 Task: Search one way flight ticket for 1 adult, 5 children, 2 infants in seat and 1 infant on lap in first from Everett: Paine Field (snohomish County Airport) to Jackson: Jackson Hole Airport on 5-2-2023. Choice of flights is Singapure airlines. Number of bags: 2 carry on bags and 6 checked bags. Price is upto 72000. Outbound departure time preference is 23:15.
Action: Mouse moved to (287, 263)
Screenshot: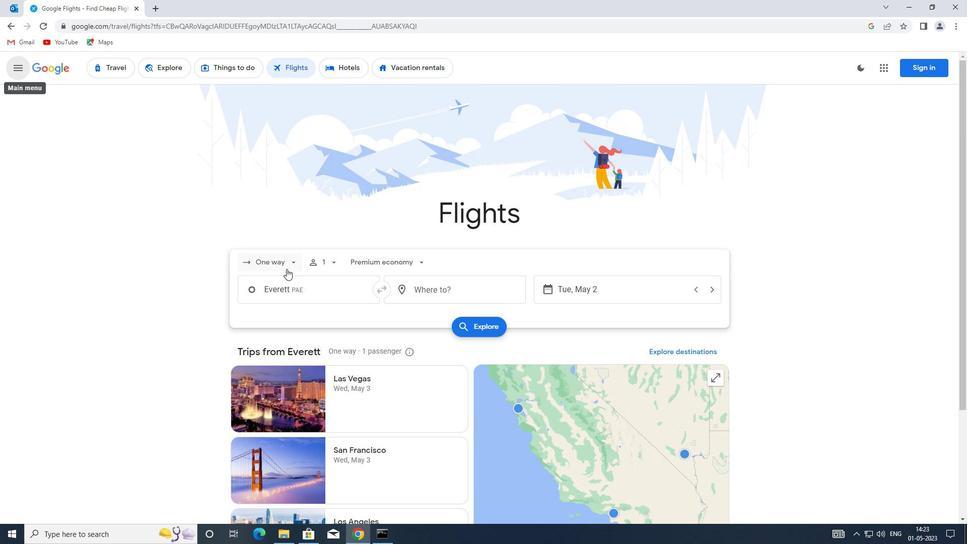 
Action: Mouse pressed left at (287, 263)
Screenshot: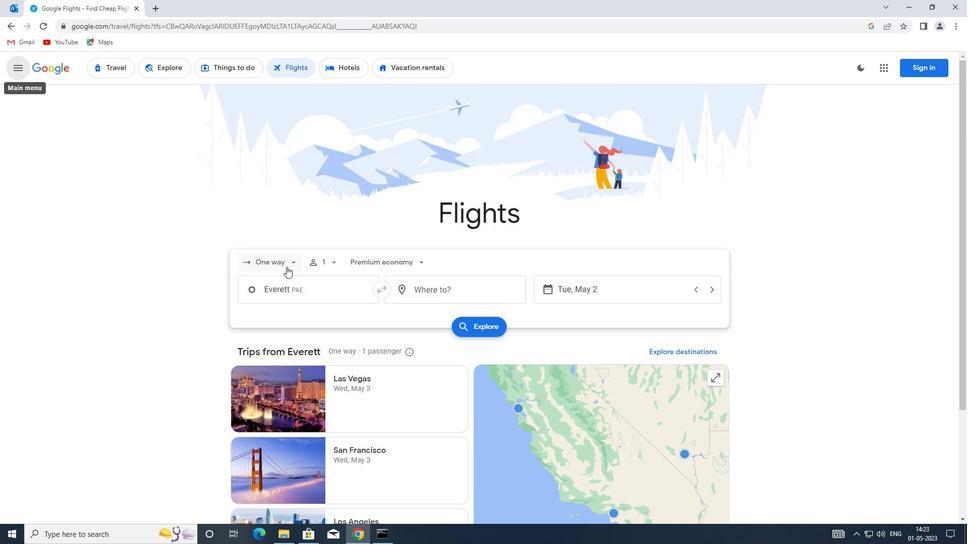 
Action: Mouse moved to (296, 308)
Screenshot: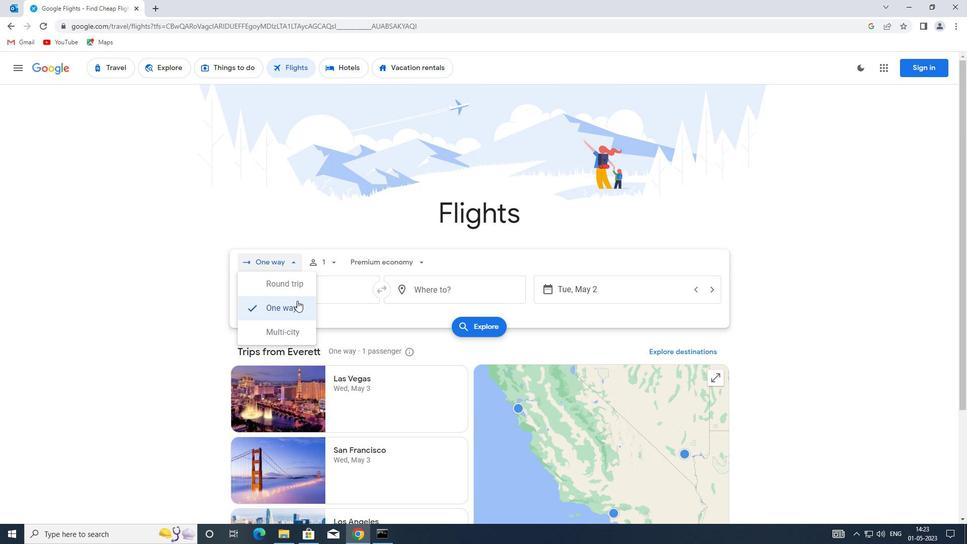
Action: Mouse pressed left at (296, 308)
Screenshot: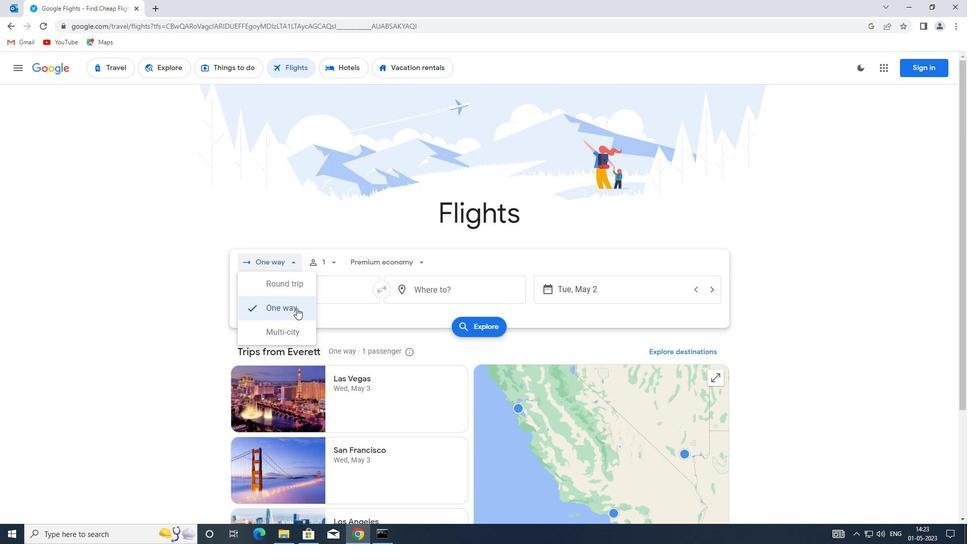 
Action: Mouse moved to (335, 263)
Screenshot: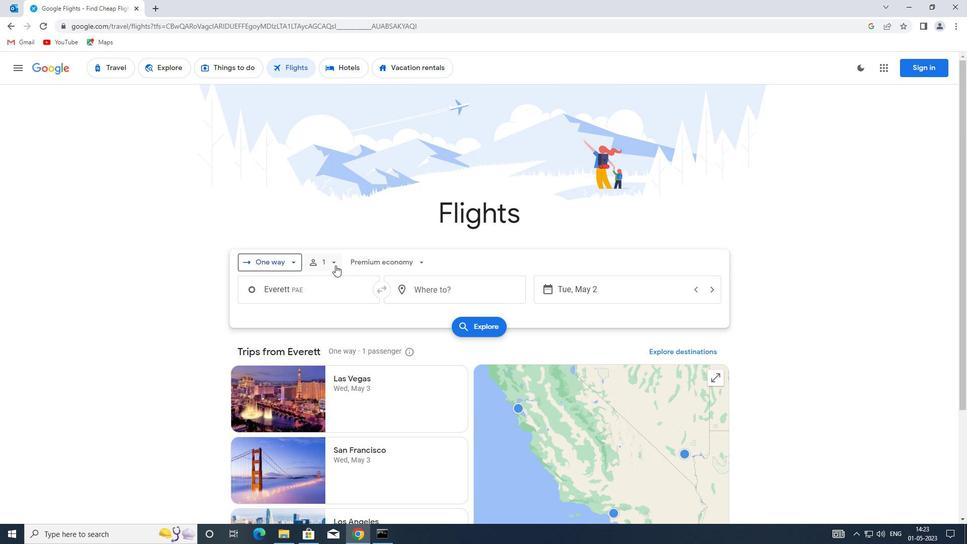 
Action: Mouse pressed left at (335, 263)
Screenshot: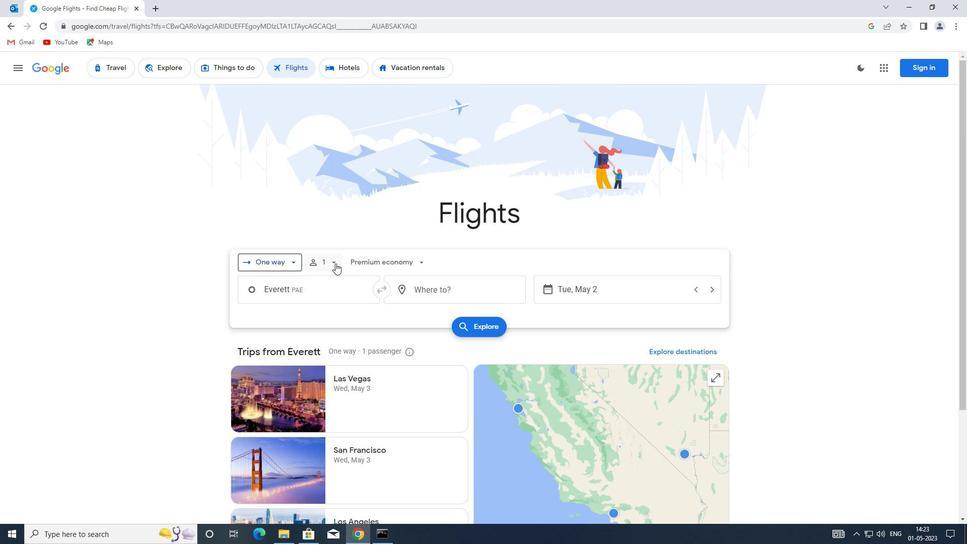 
Action: Mouse moved to (413, 314)
Screenshot: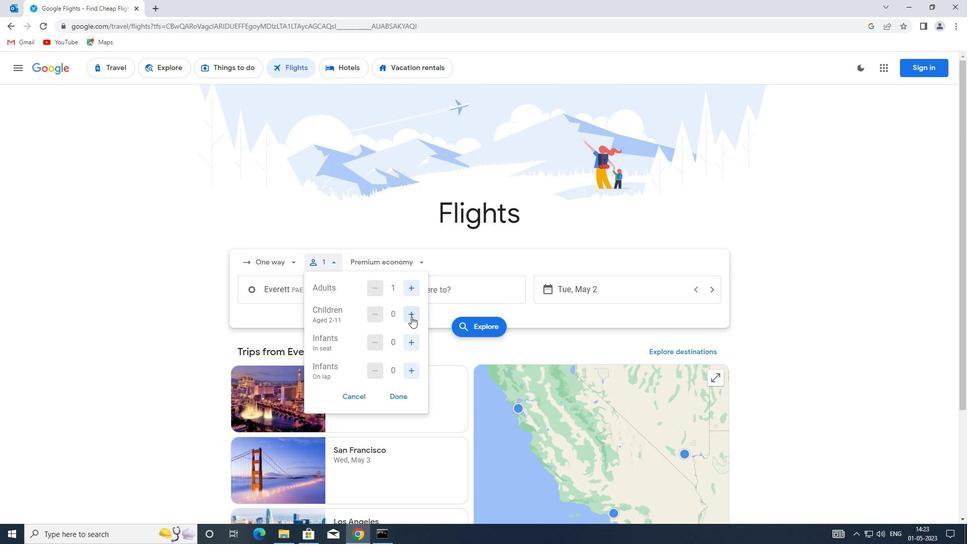 
Action: Mouse pressed left at (413, 314)
Screenshot: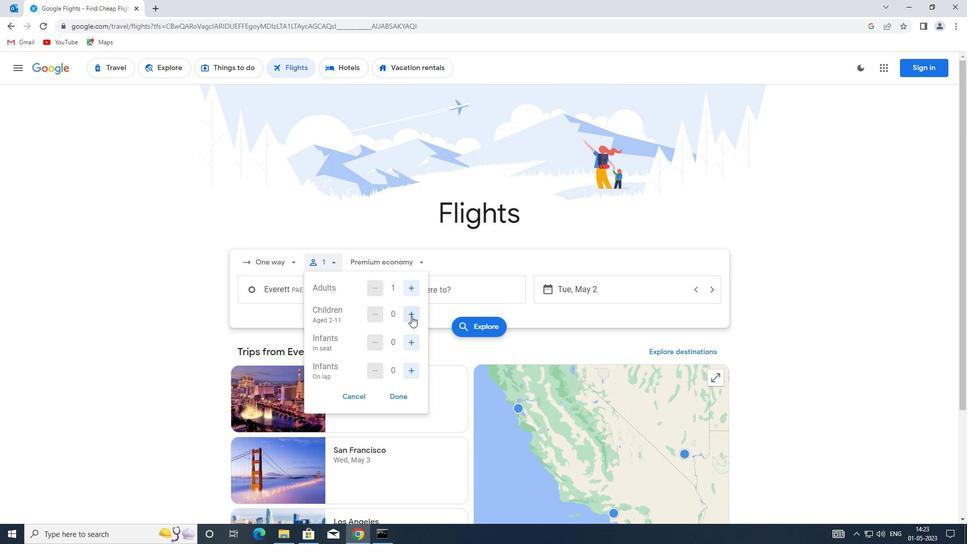 
Action: Mouse pressed left at (413, 314)
Screenshot: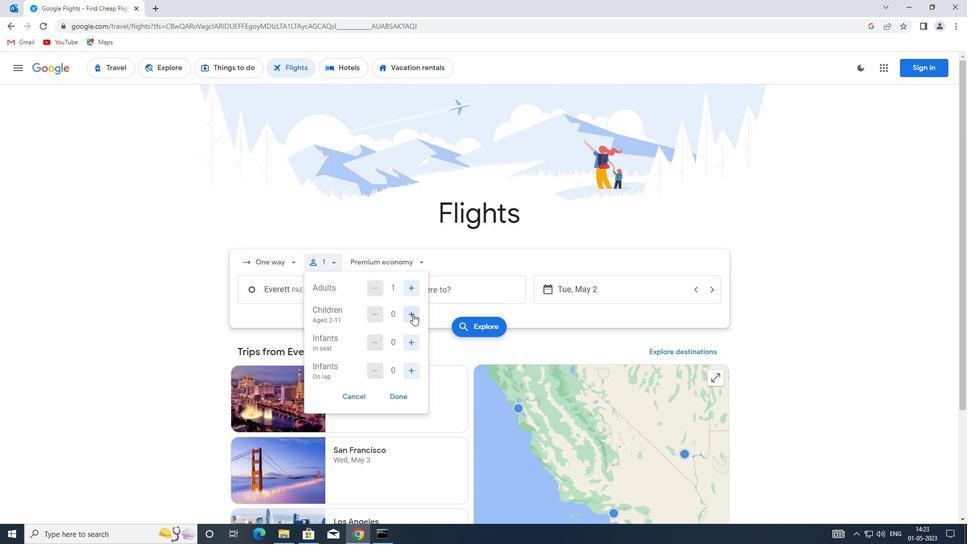 
Action: Mouse pressed left at (413, 314)
Screenshot: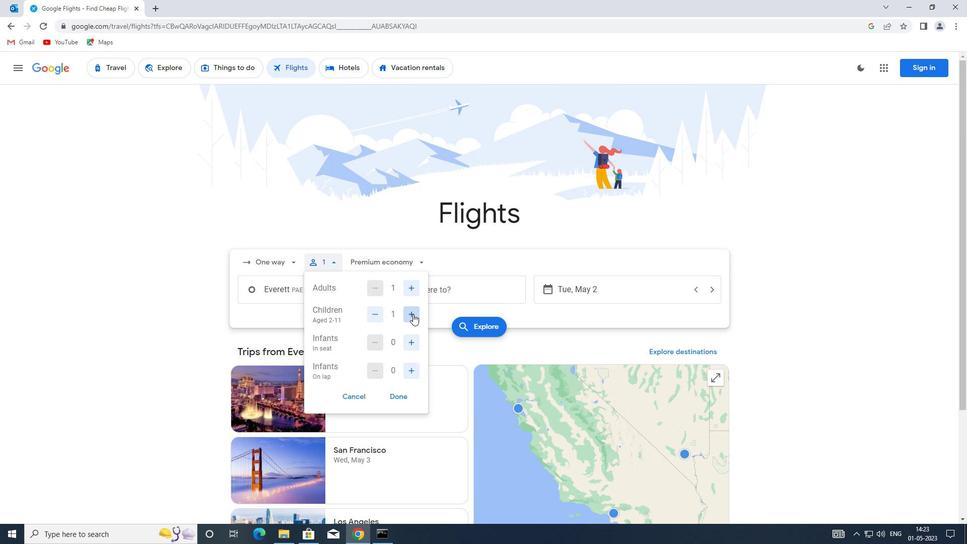 
Action: Mouse pressed left at (413, 314)
Screenshot: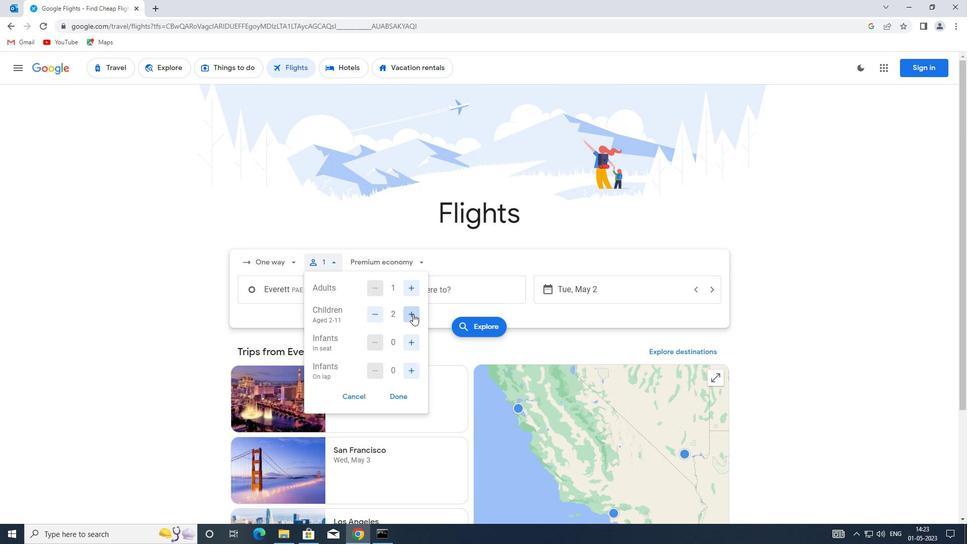 
Action: Mouse pressed left at (413, 314)
Screenshot: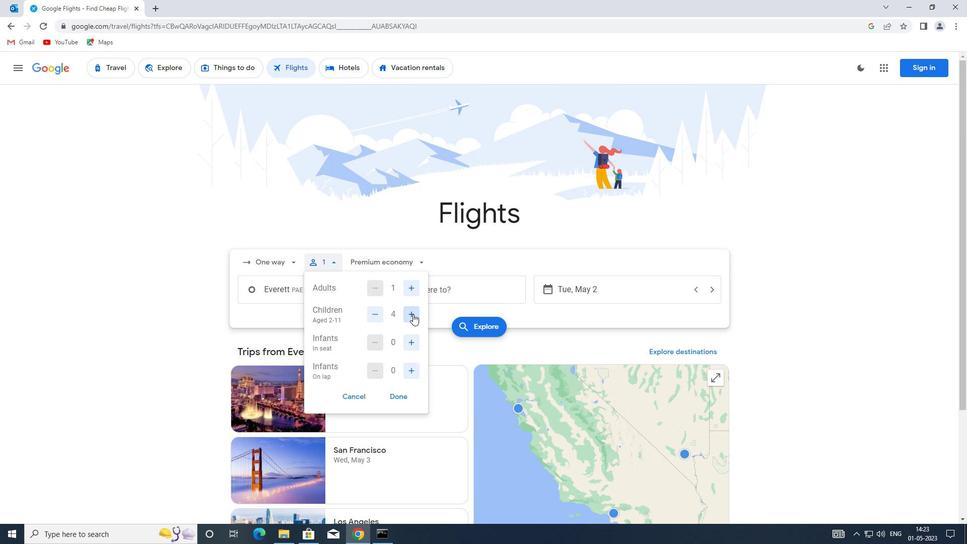 
Action: Mouse moved to (408, 341)
Screenshot: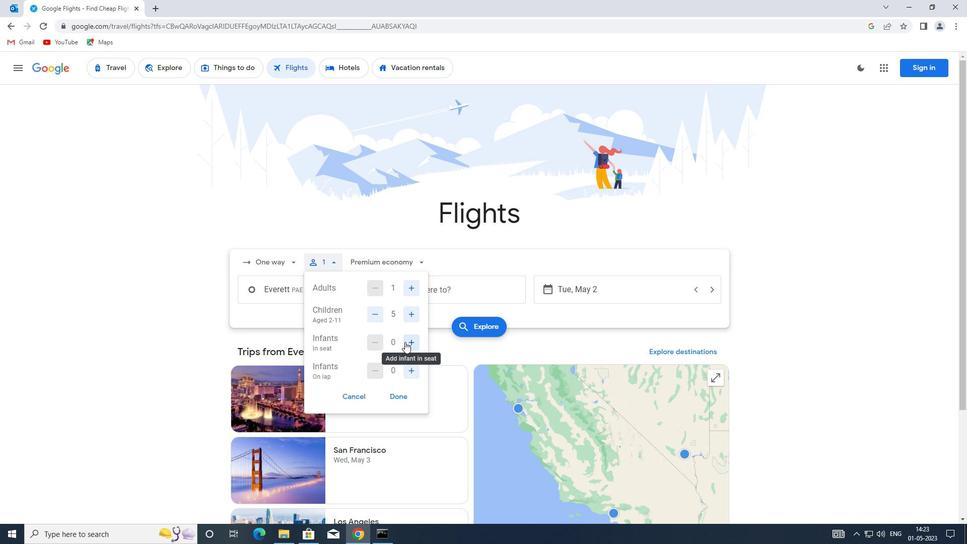 
Action: Mouse pressed left at (408, 341)
Screenshot: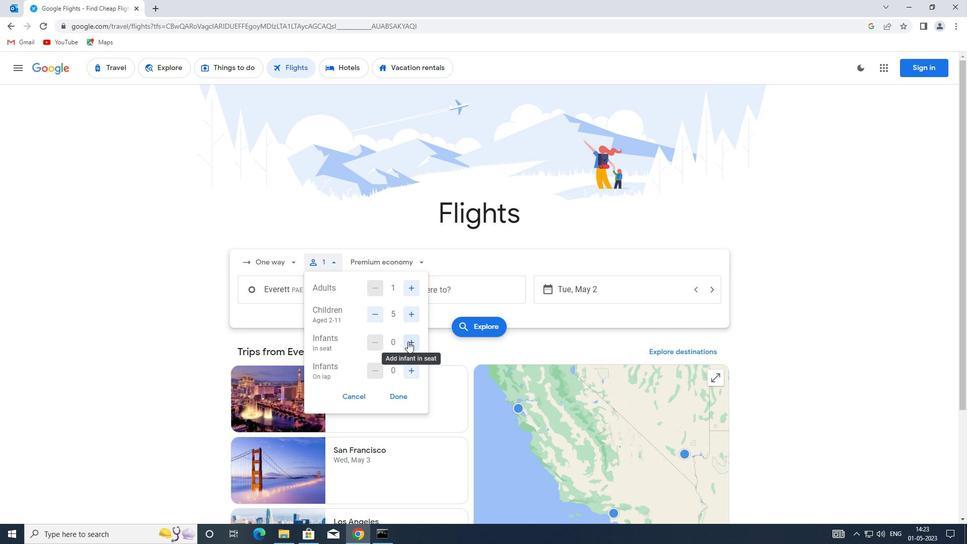 
Action: Mouse pressed left at (408, 341)
Screenshot: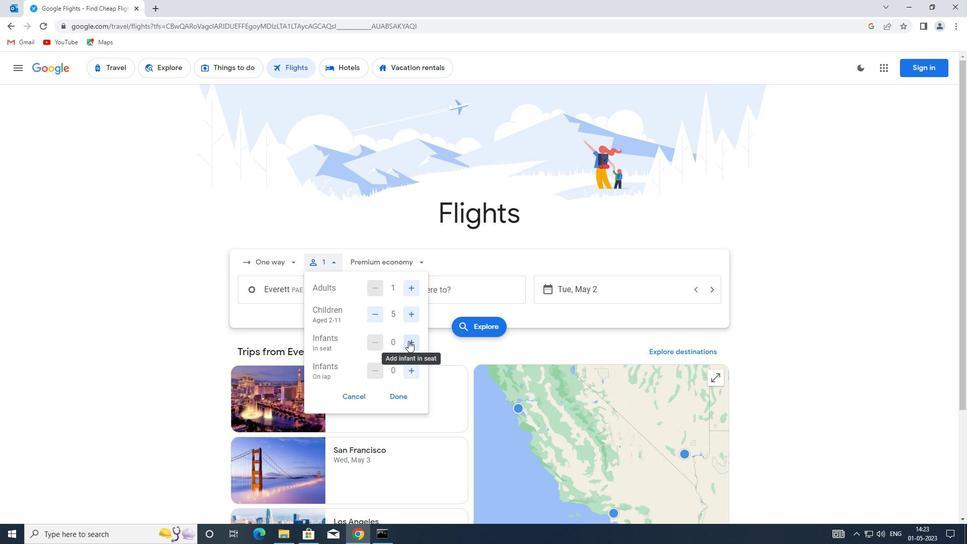 
Action: Mouse moved to (410, 371)
Screenshot: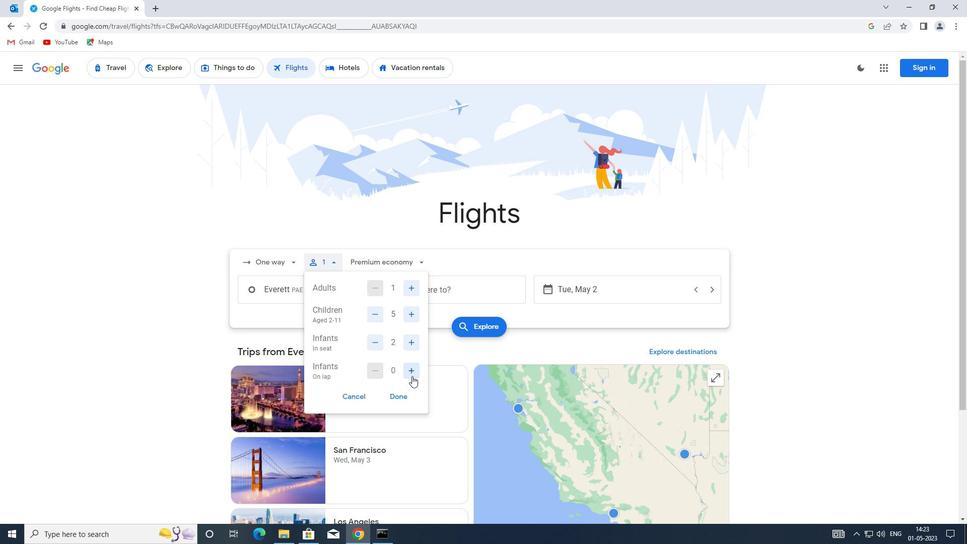 
Action: Mouse pressed left at (410, 371)
Screenshot: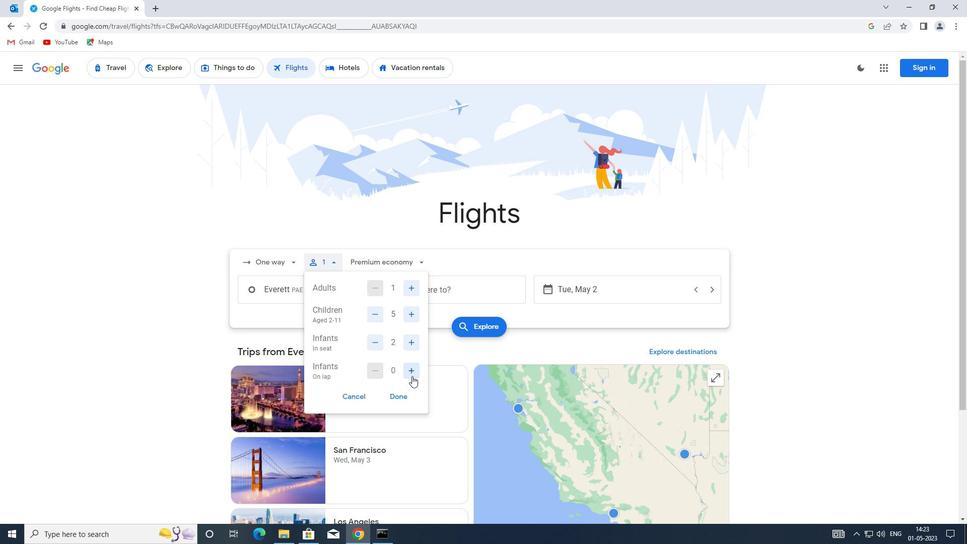 
Action: Mouse moved to (375, 344)
Screenshot: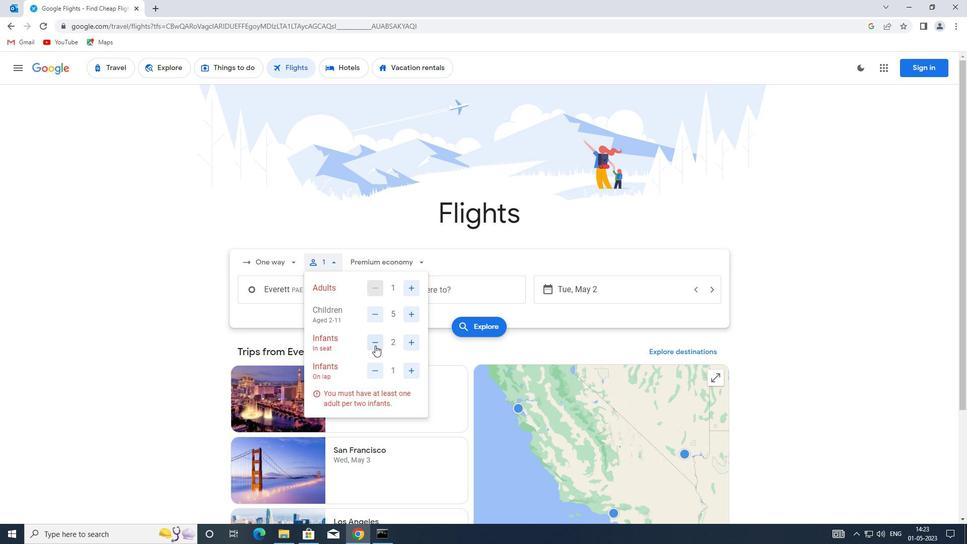 
Action: Mouse pressed left at (375, 344)
Screenshot: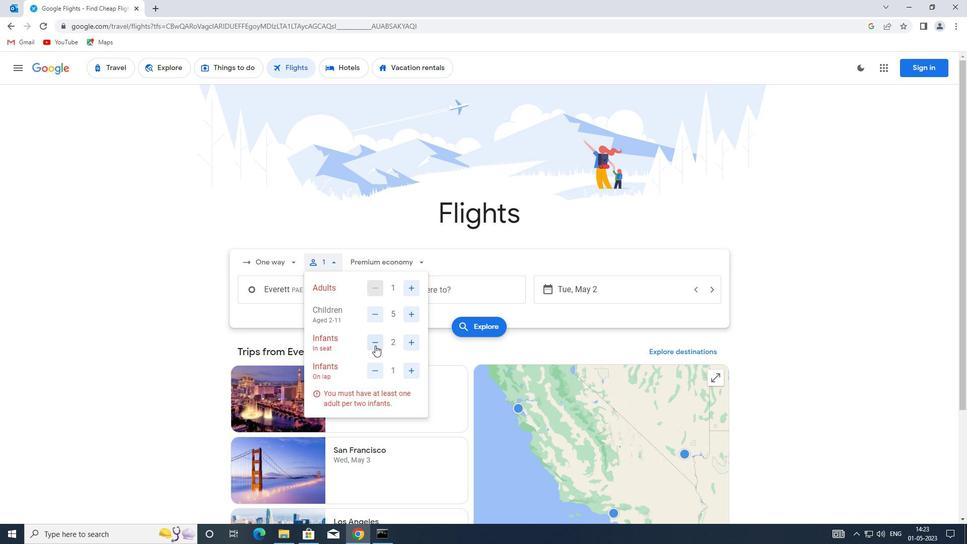 
Action: Mouse moved to (403, 396)
Screenshot: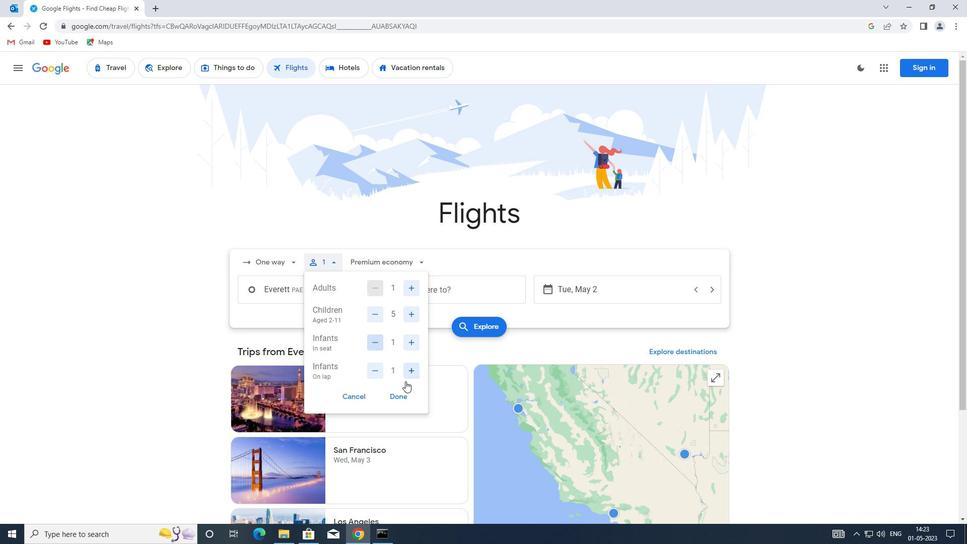 
Action: Mouse pressed left at (403, 396)
Screenshot: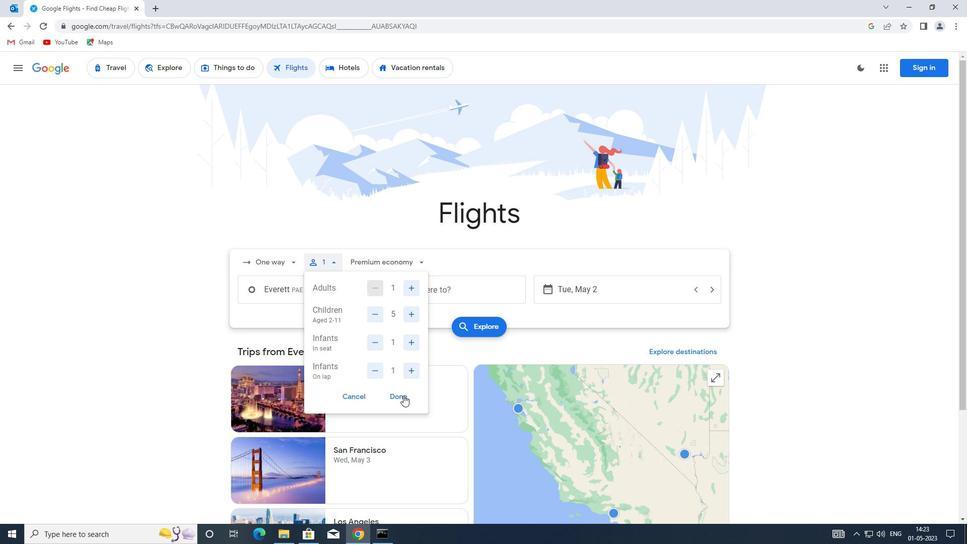 
Action: Mouse moved to (409, 261)
Screenshot: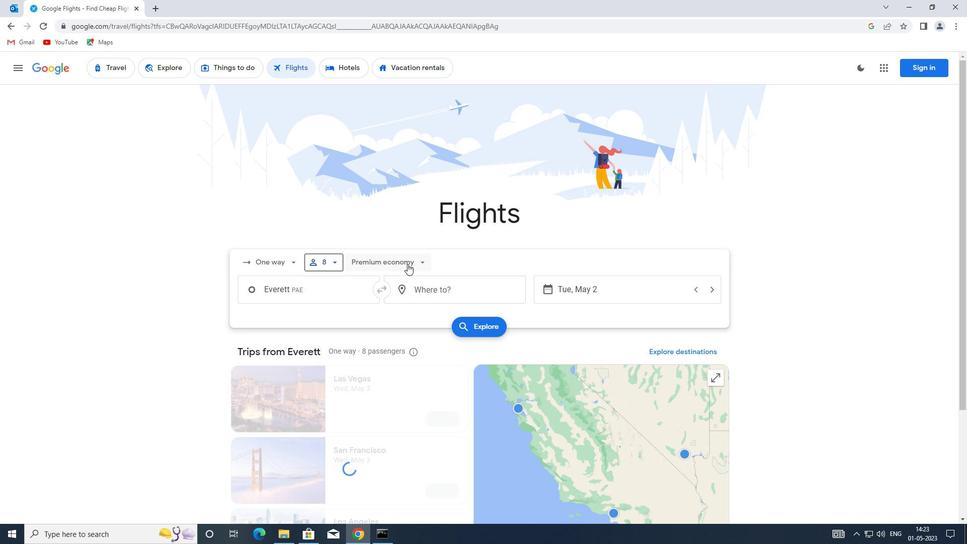 
Action: Mouse pressed left at (409, 261)
Screenshot: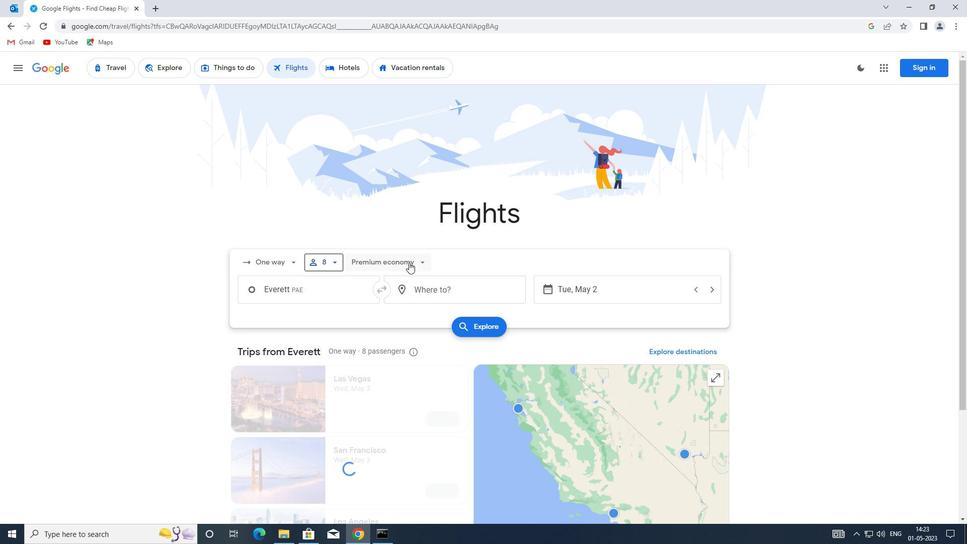 
Action: Mouse moved to (407, 354)
Screenshot: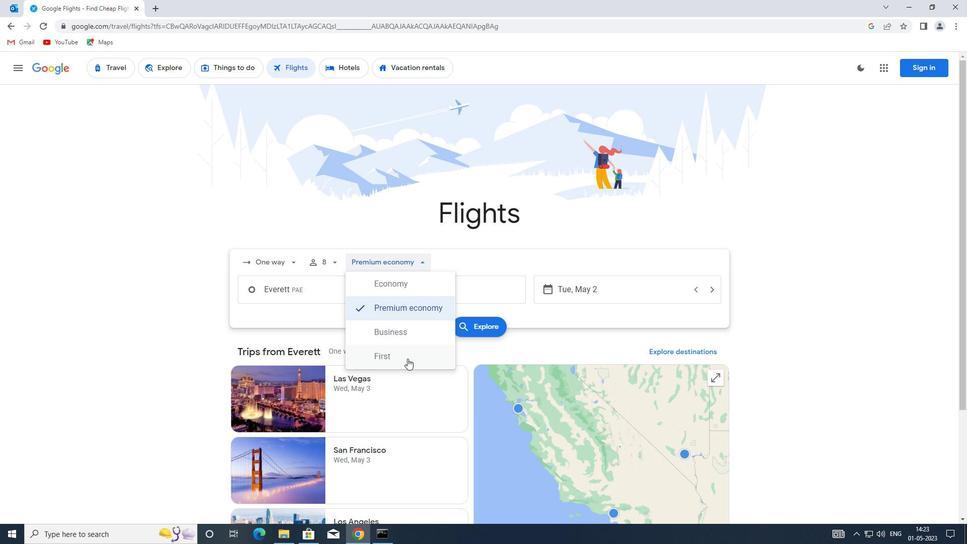 
Action: Mouse pressed left at (407, 354)
Screenshot: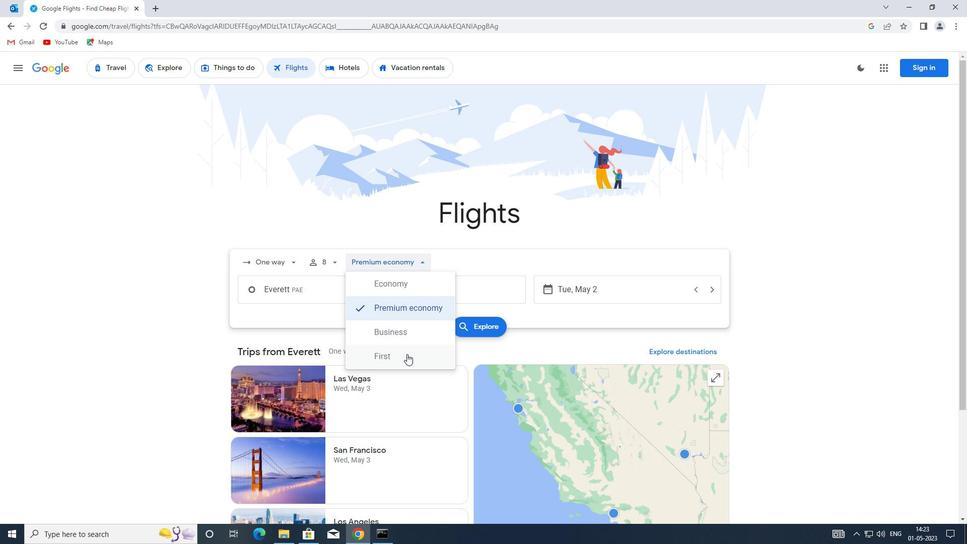 
Action: Mouse moved to (336, 295)
Screenshot: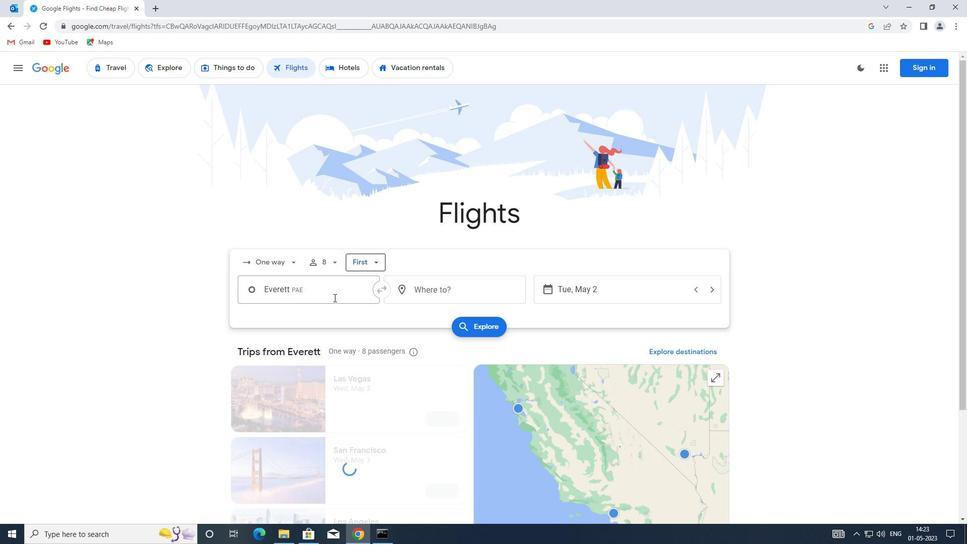 
Action: Mouse pressed left at (336, 295)
Screenshot: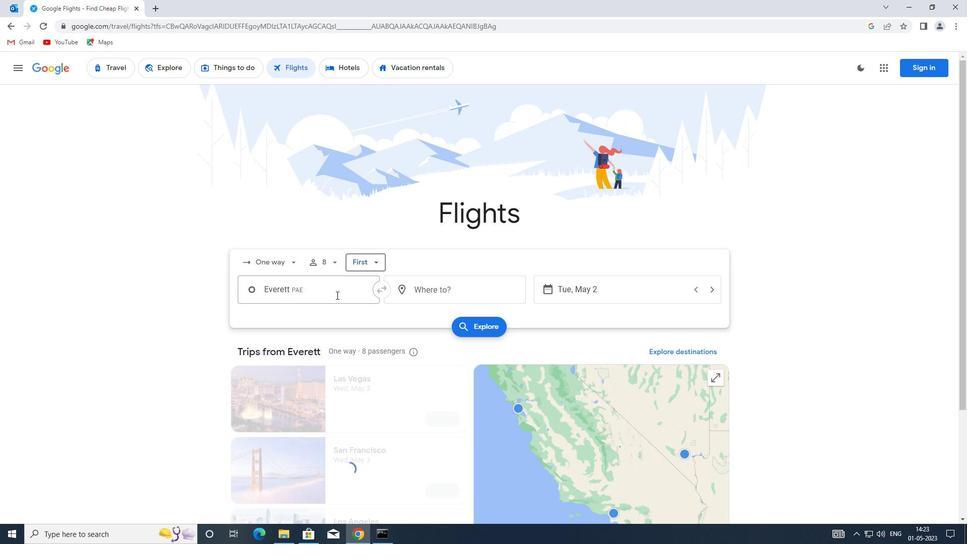 
Action: Key pressed <Key.enter>
Screenshot: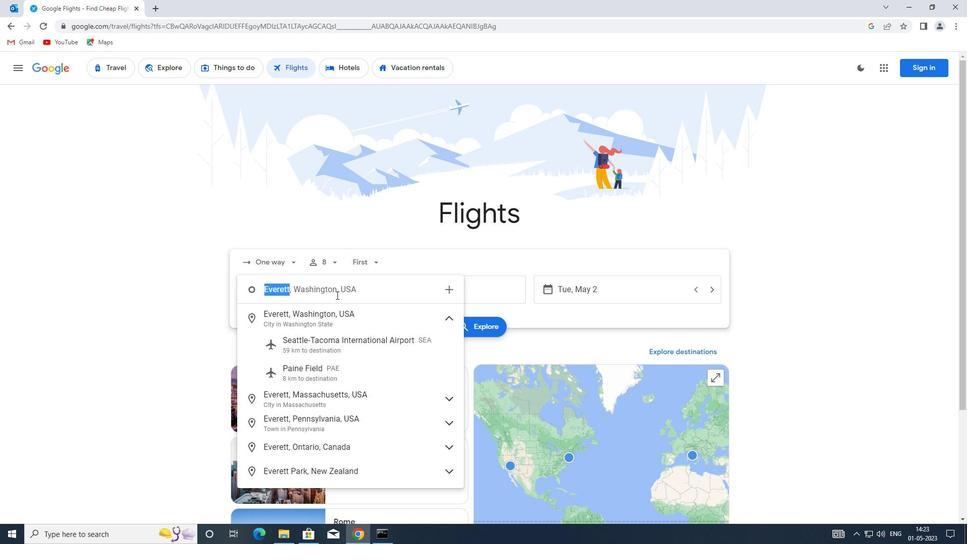 
Action: Mouse moved to (424, 288)
Screenshot: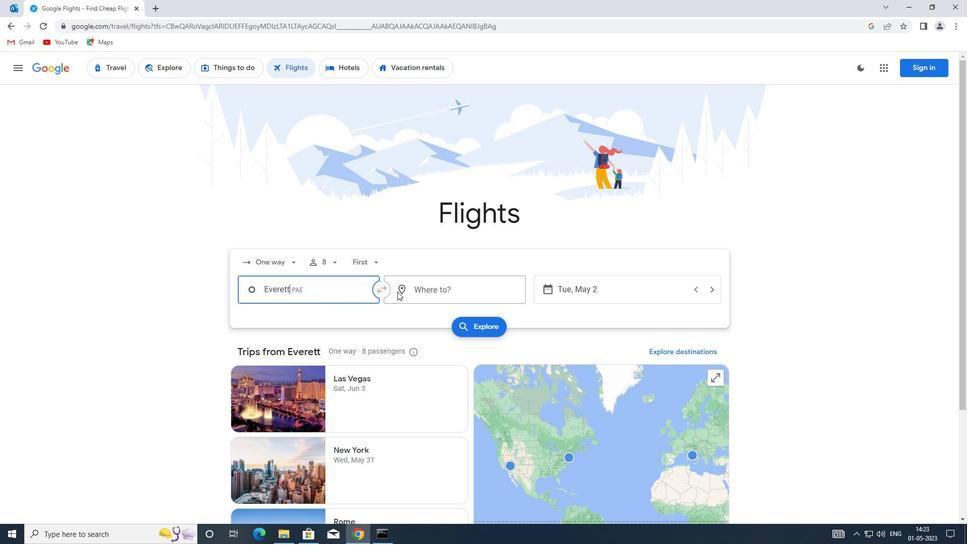 
Action: Mouse pressed left at (424, 288)
Screenshot: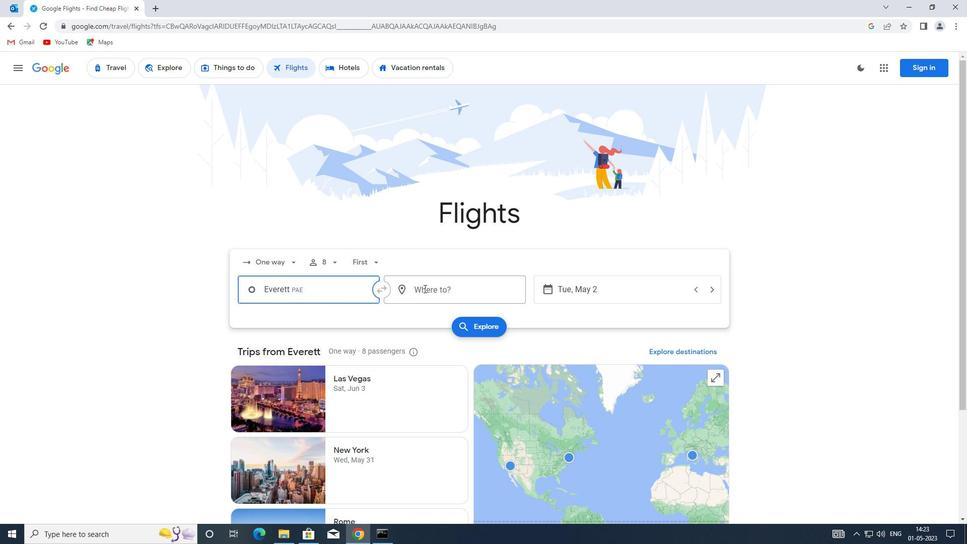
Action: Mouse moved to (424, 288)
Screenshot: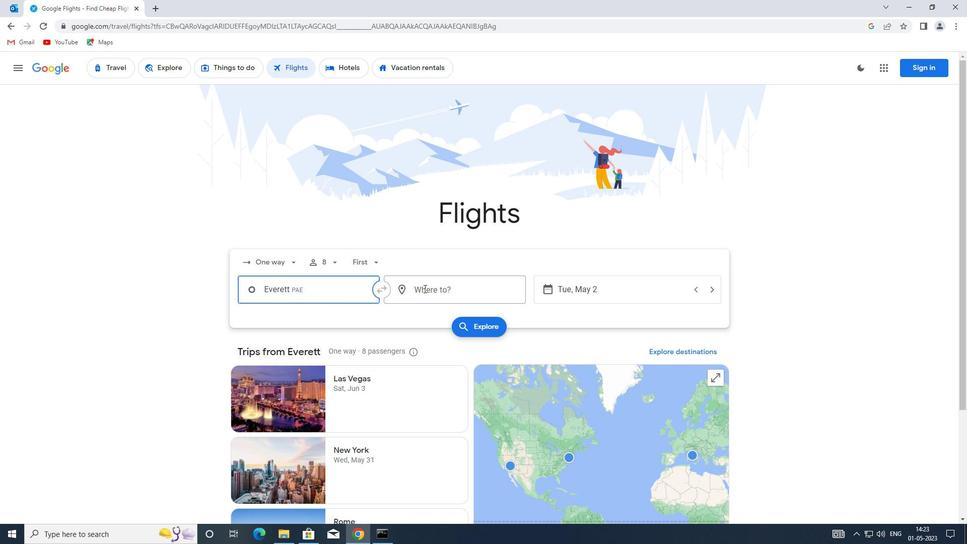 
Action: Key pressed j
Screenshot: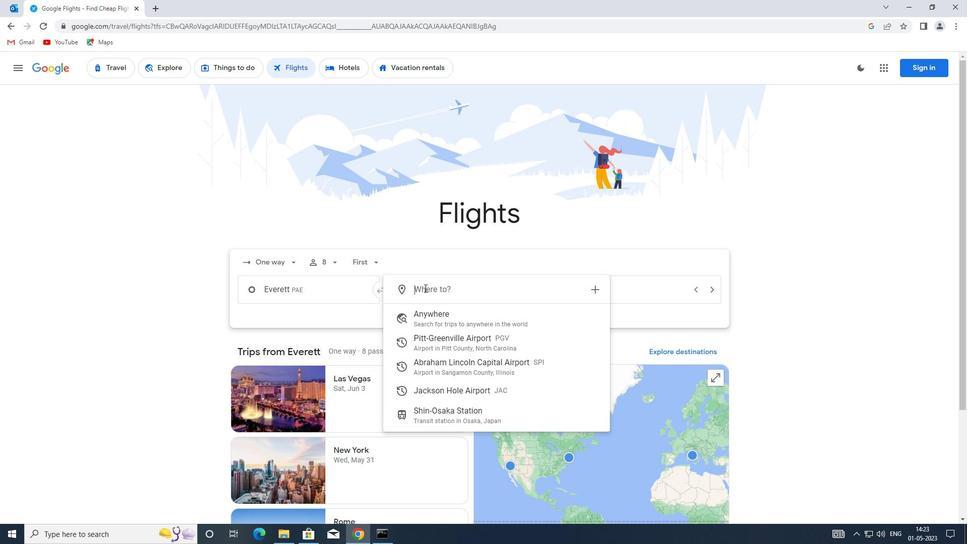 
Action: Mouse moved to (424, 289)
Screenshot: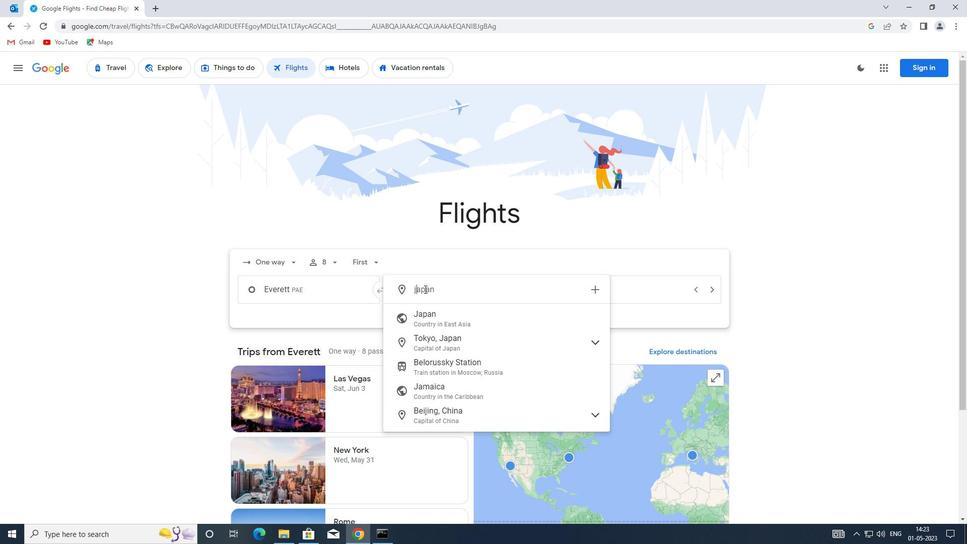 
Action: Key pressed ac<Key.enter>
Screenshot: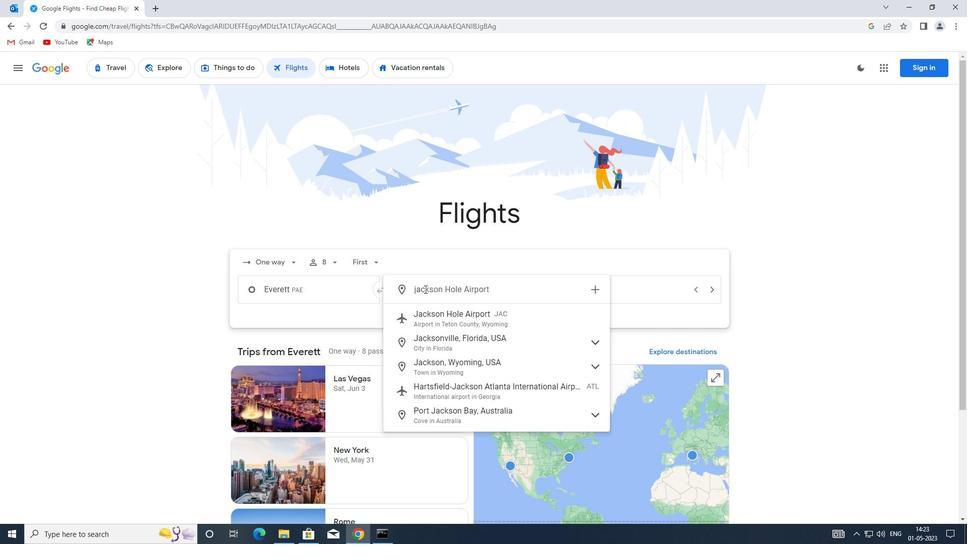 
Action: Mouse moved to (587, 296)
Screenshot: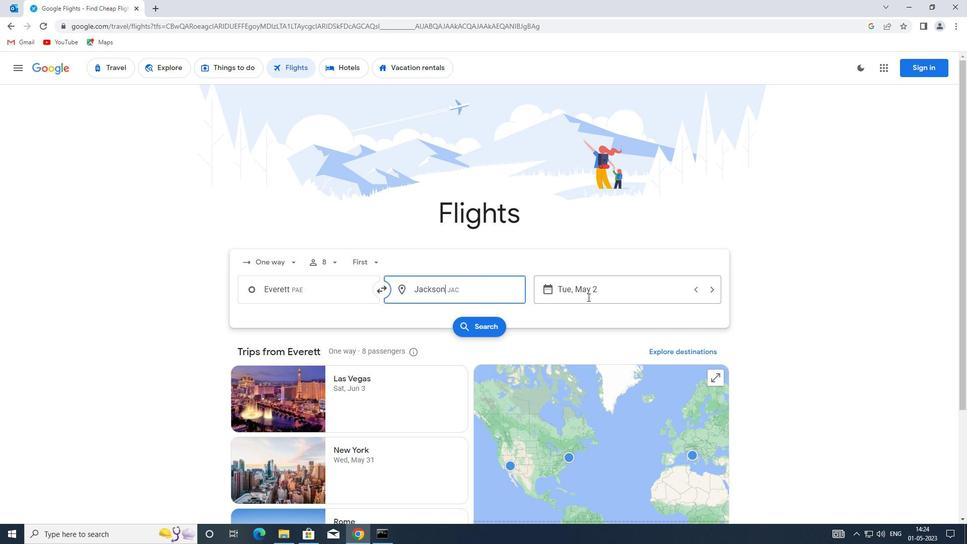 
Action: Mouse pressed left at (587, 296)
Screenshot: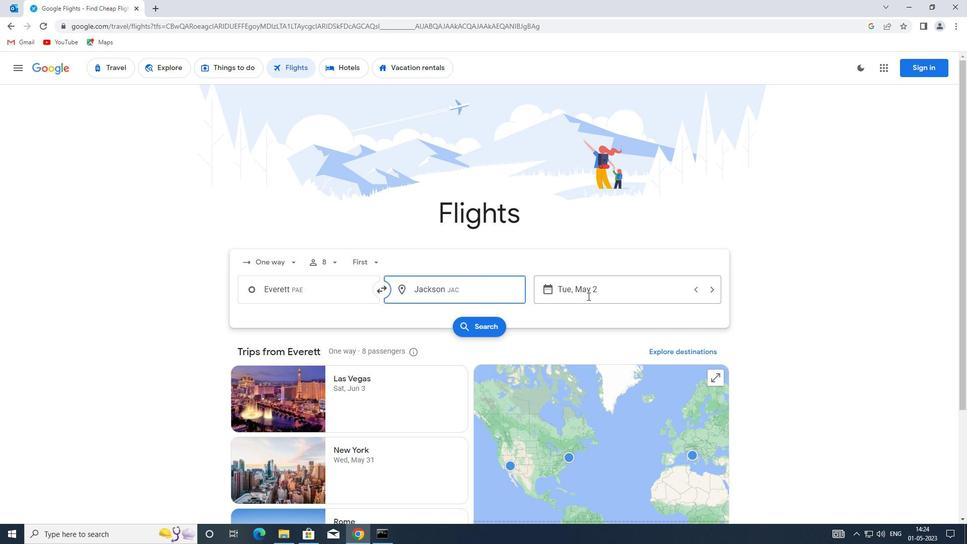 
Action: Mouse moved to (407, 346)
Screenshot: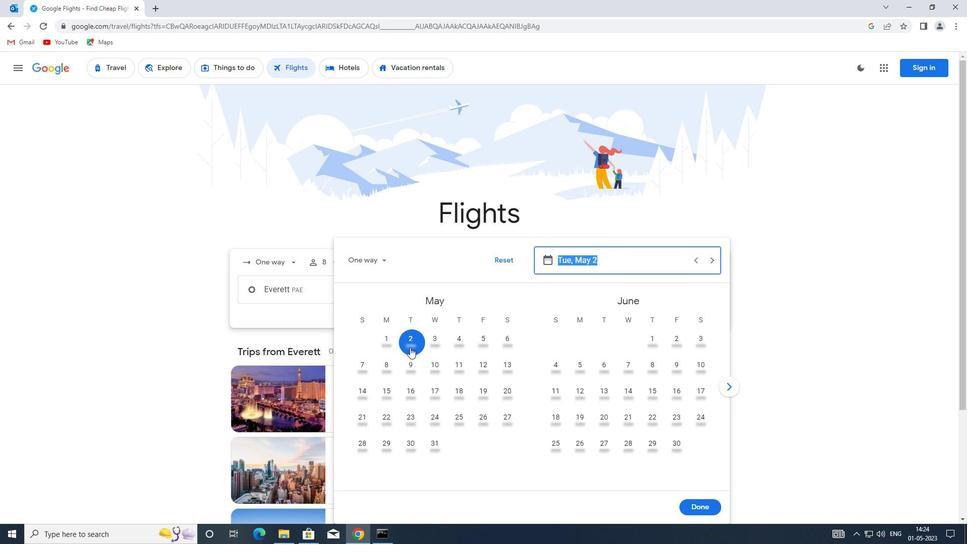 
Action: Mouse pressed left at (407, 346)
Screenshot: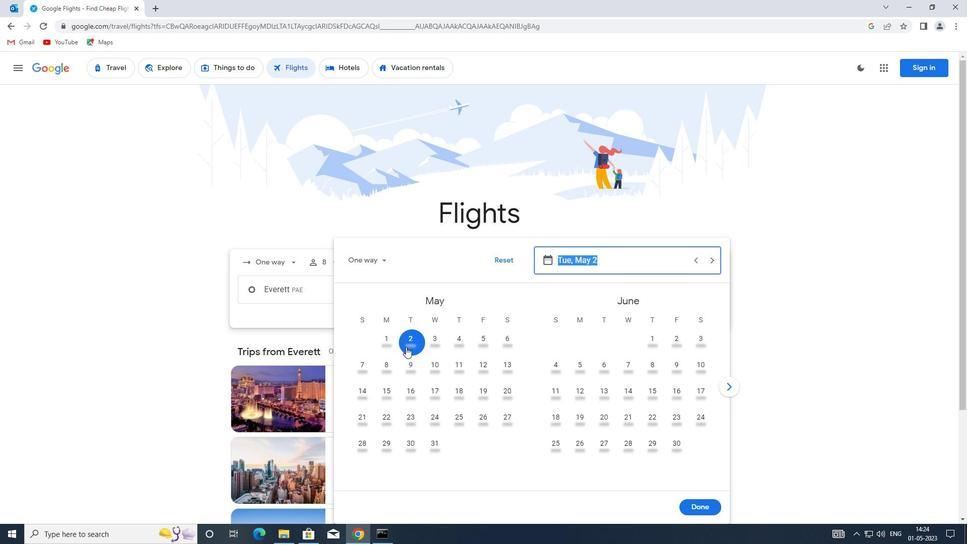 
Action: Mouse moved to (690, 506)
Screenshot: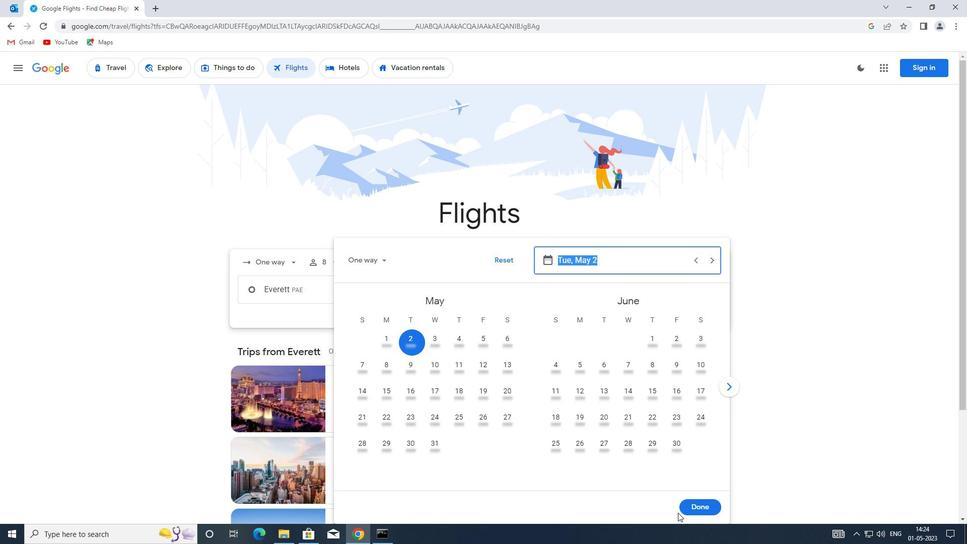 
Action: Mouse pressed left at (690, 506)
Screenshot: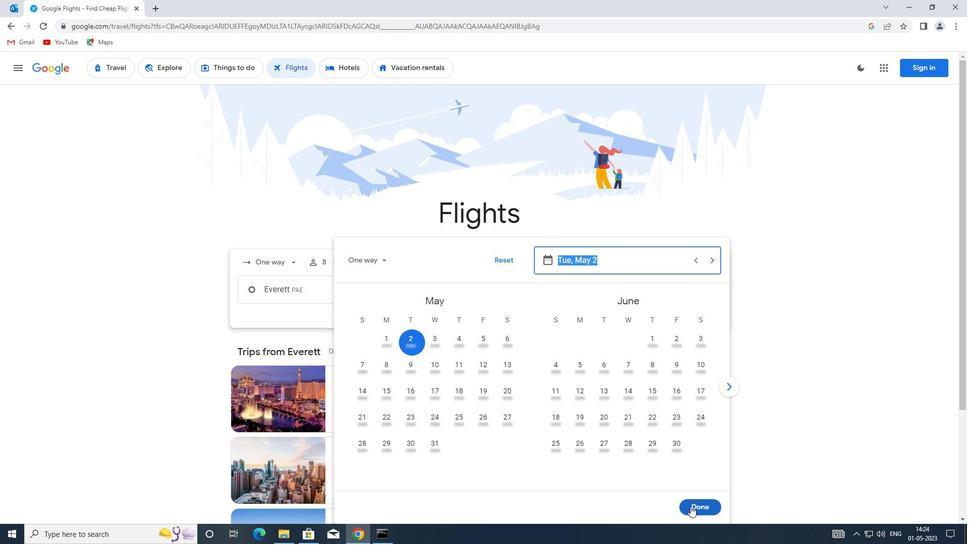 
Action: Mouse moved to (466, 330)
Screenshot: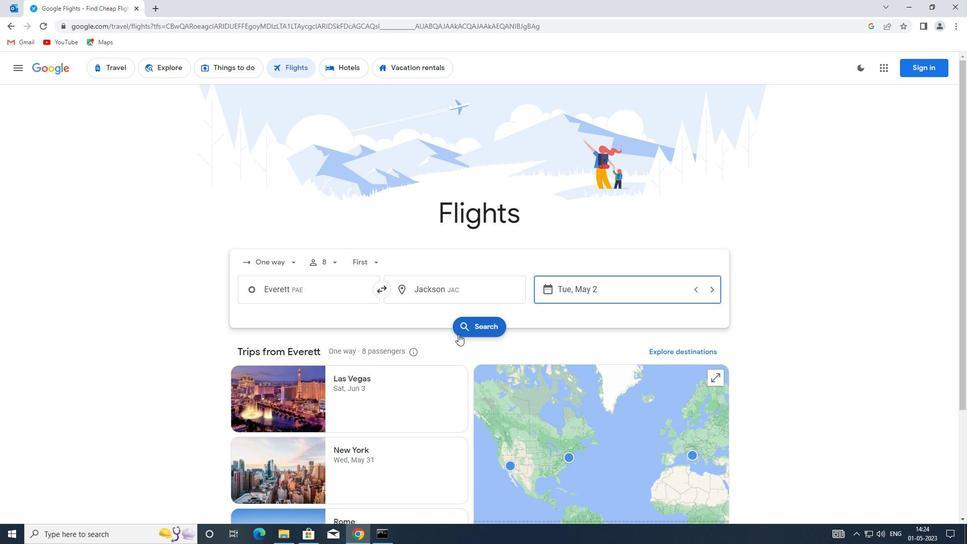 
Action: Mouse pressed left at (466, 330)
Screenshot: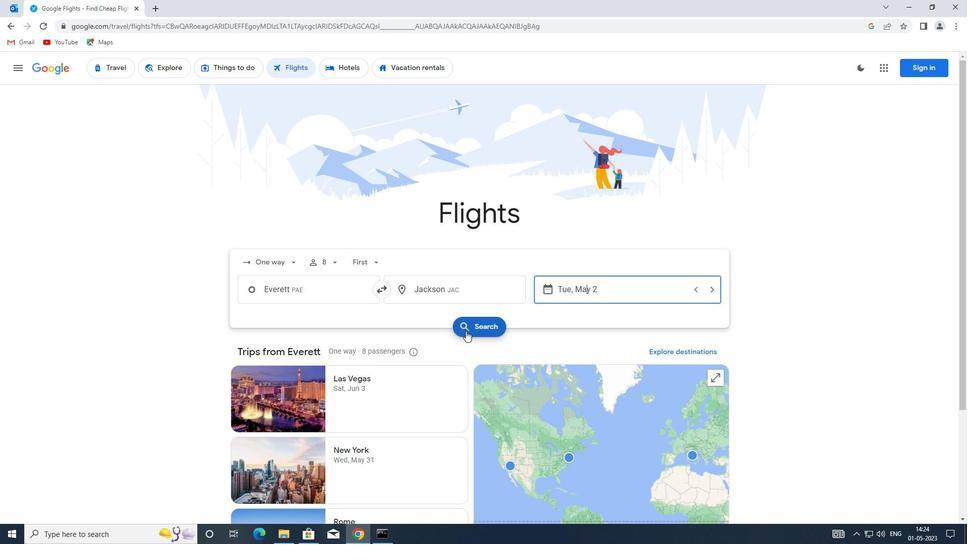 
Action: Mouse moved to (257, 158)
Screenshot: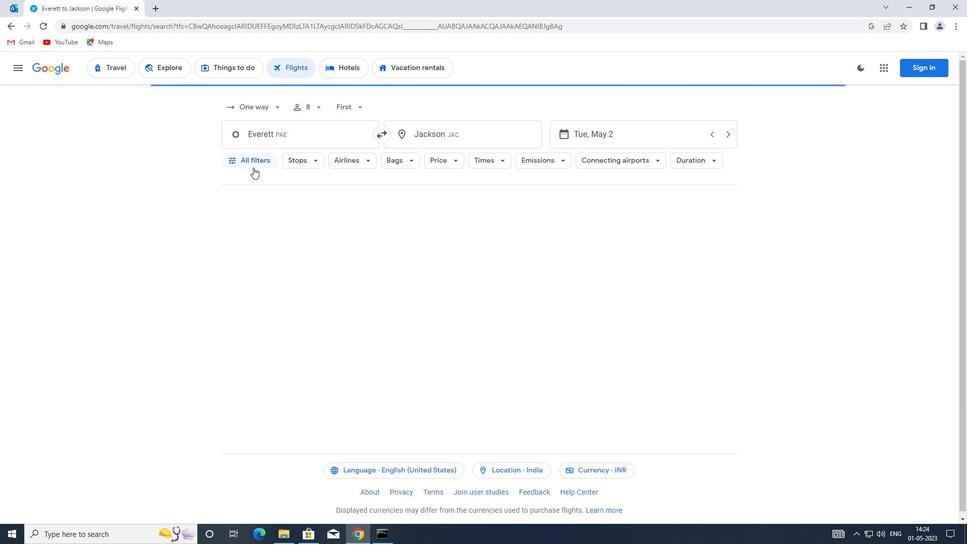 
Action: Mouse pressed left at (257, 158)
Screenshot: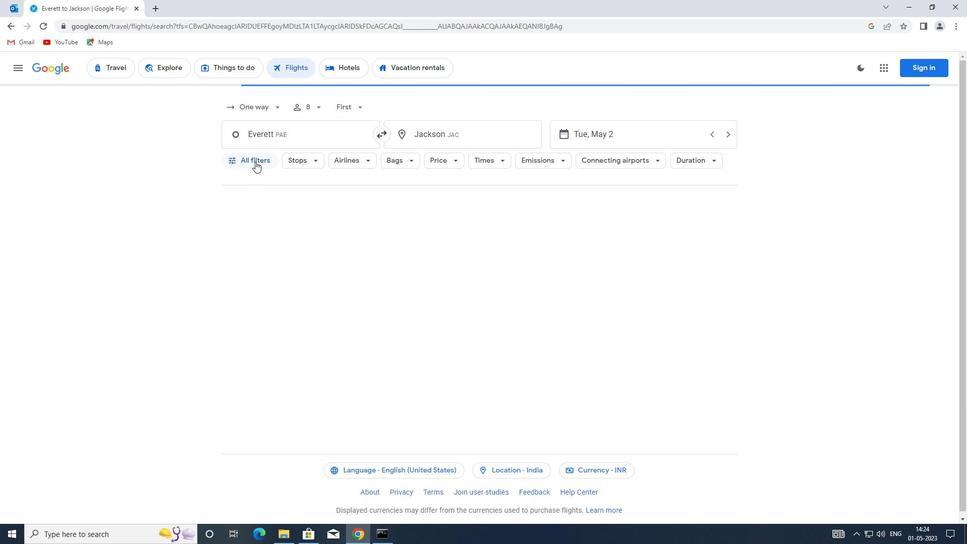 
Action: Mouse moved to (295, 272)
Screenshot: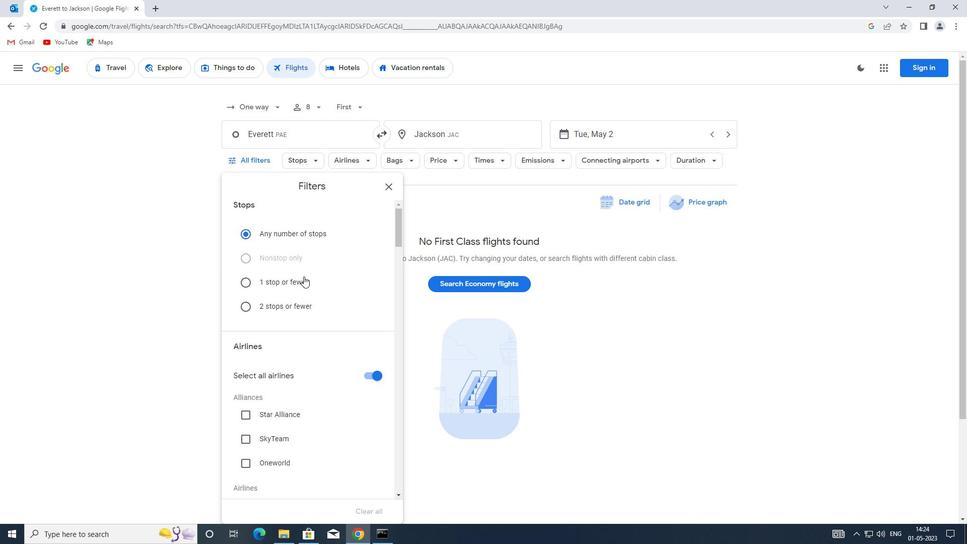 
Action: Mouse scrolled (295, 271) with delta (0, 0)
Screenshot: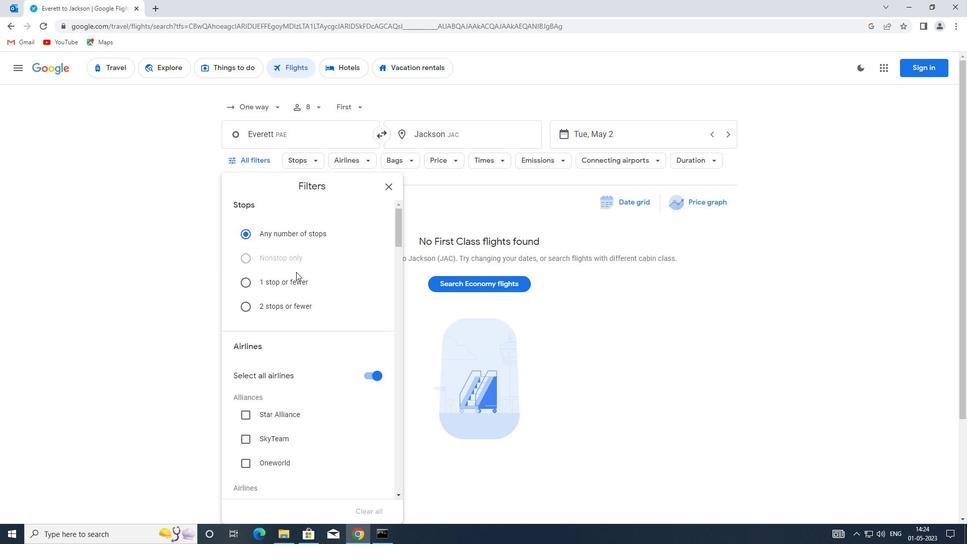 
Action: Mouse scrolled (295, 271) with delta (0, 0)
Screenshot: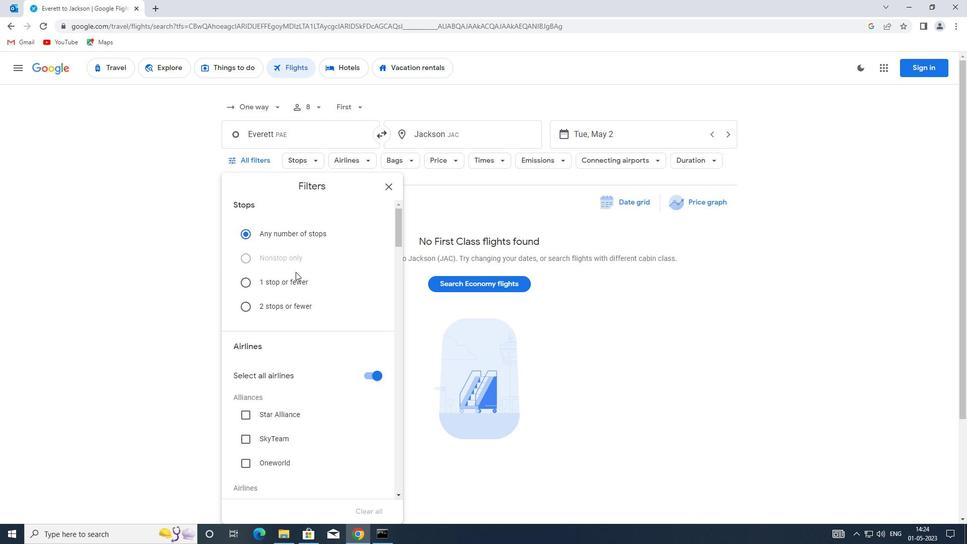 
Action: Mouse moved to (368, 274)
Screenshot: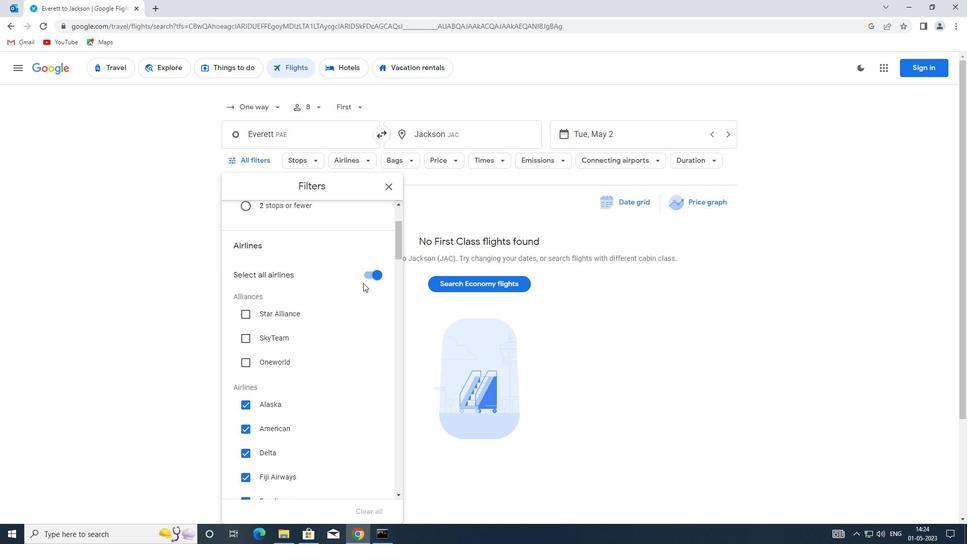 
Action: Mouse pressed left at (368, 274)
Screenshot: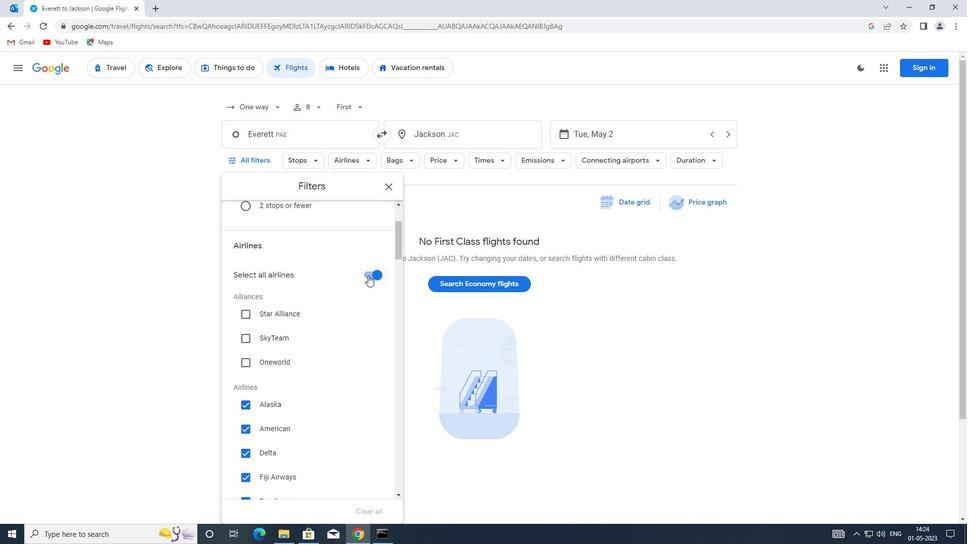 
Action: Mouse moved to (297, 312)
Screenshot: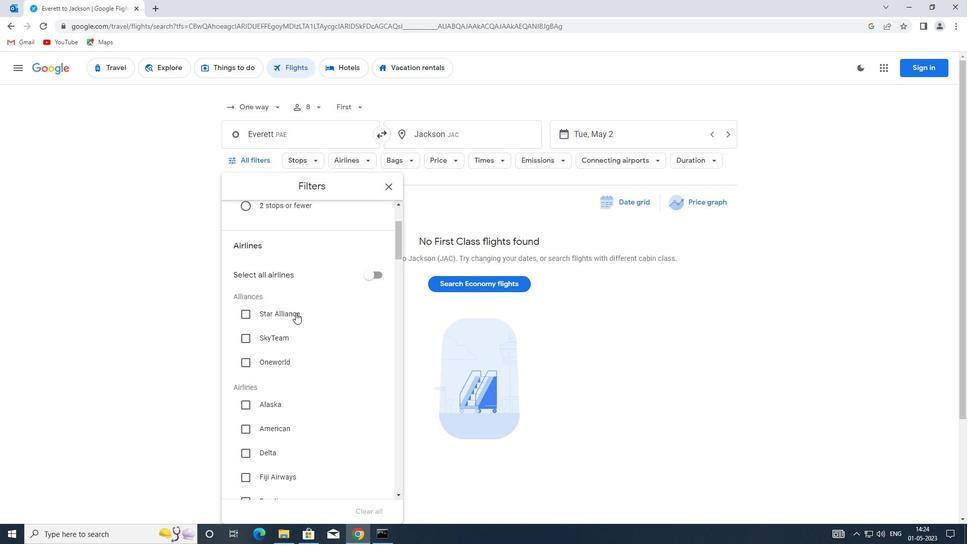 
Action: Mouse scrolled (297, 311) with delta (0, 0)
Screenshot: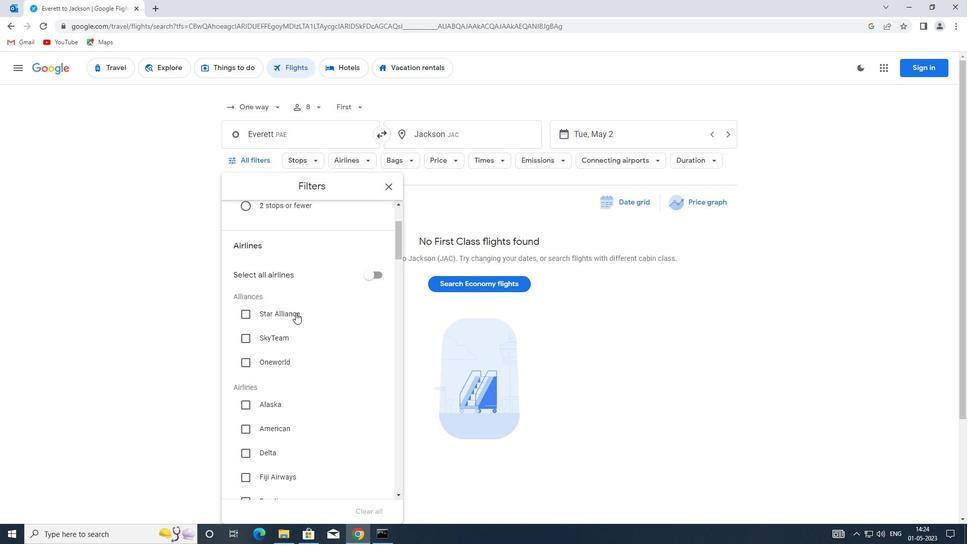 
Action: Mouse moved to (298, 312)
Screenshot: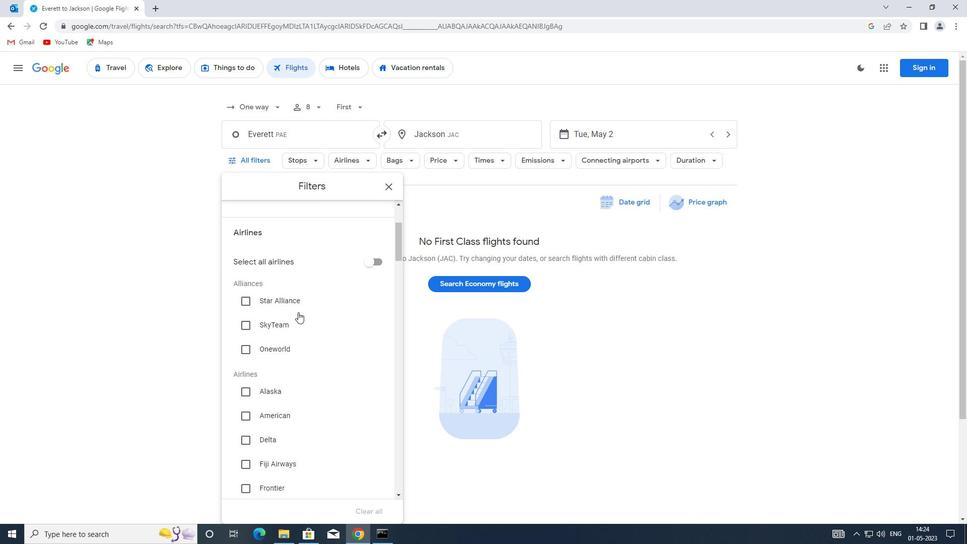 
Action: Mouse scrolled (298, 311) with delta (0, 0)
Screenshot: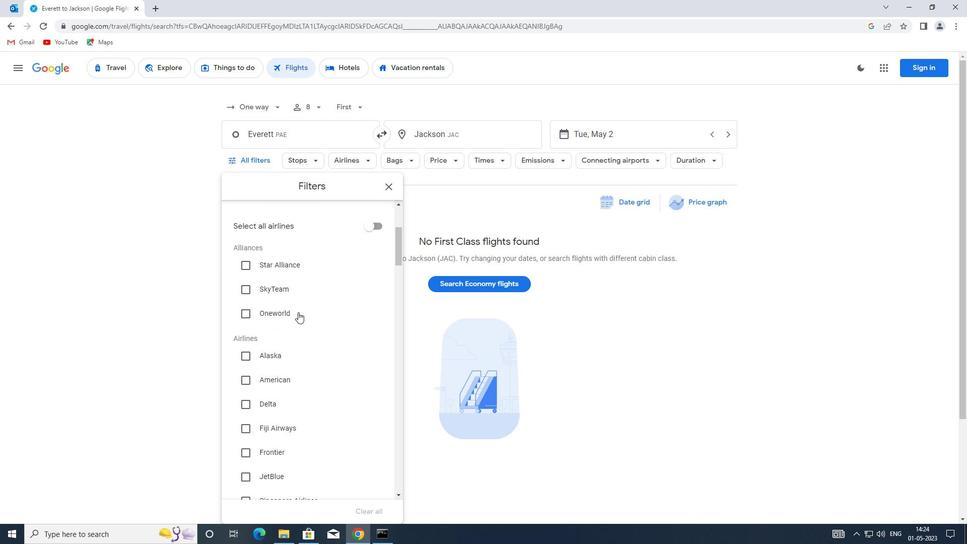 
Action: Mouse moved to (298, 312)
Screenshot: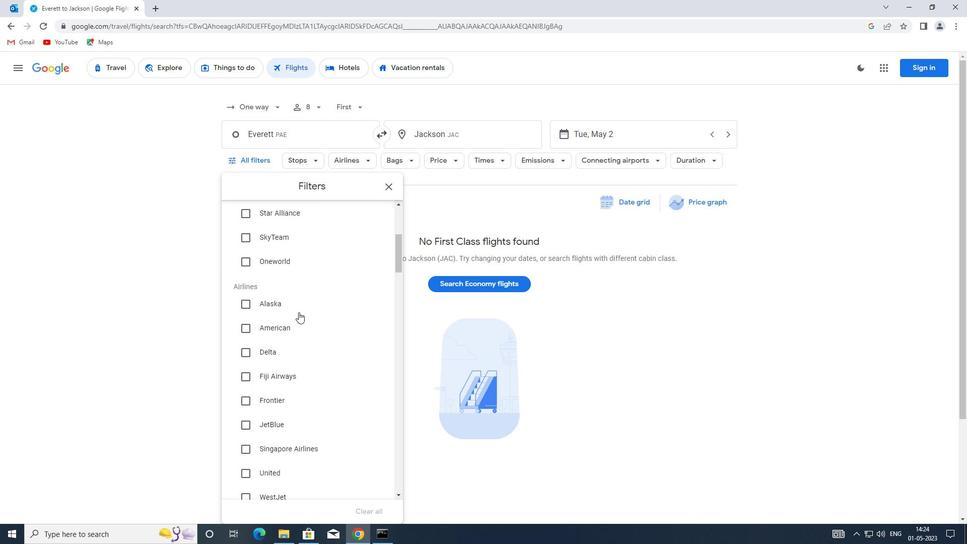 
Action: Mouse scrolled (298, 312) with delta (0, 0)
Screenshot: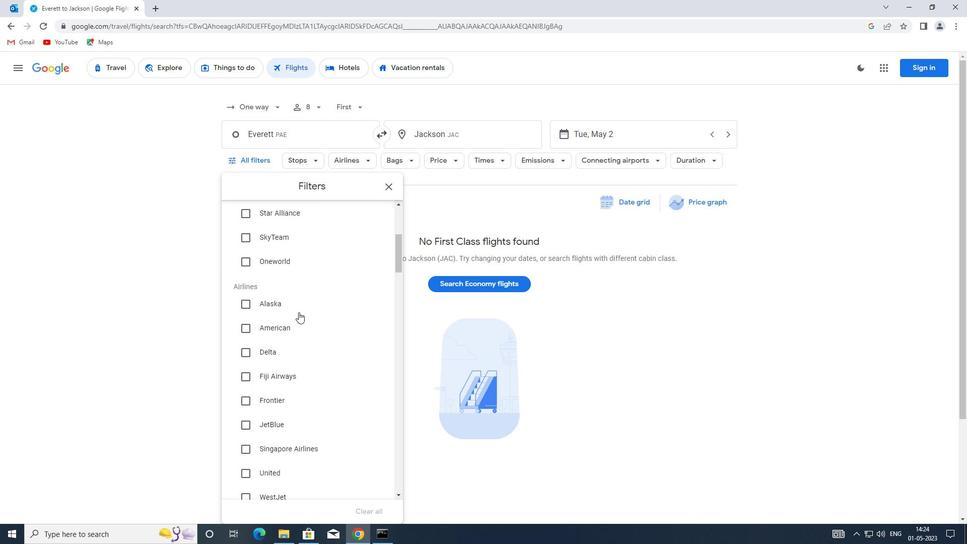 
Action: Mouse moved to (246, 399)
Screenshot: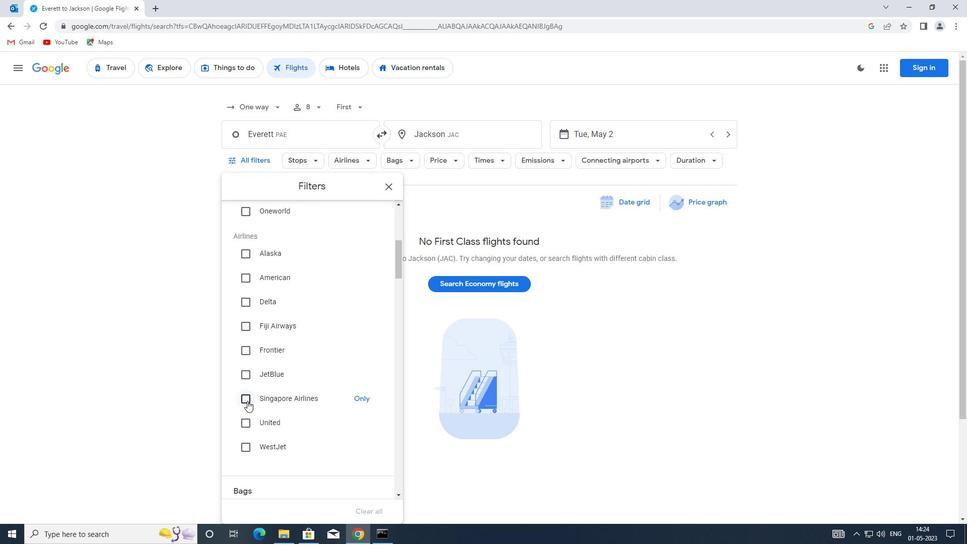 
Action: Mouse pressed left at (246, 399)
Screenshot: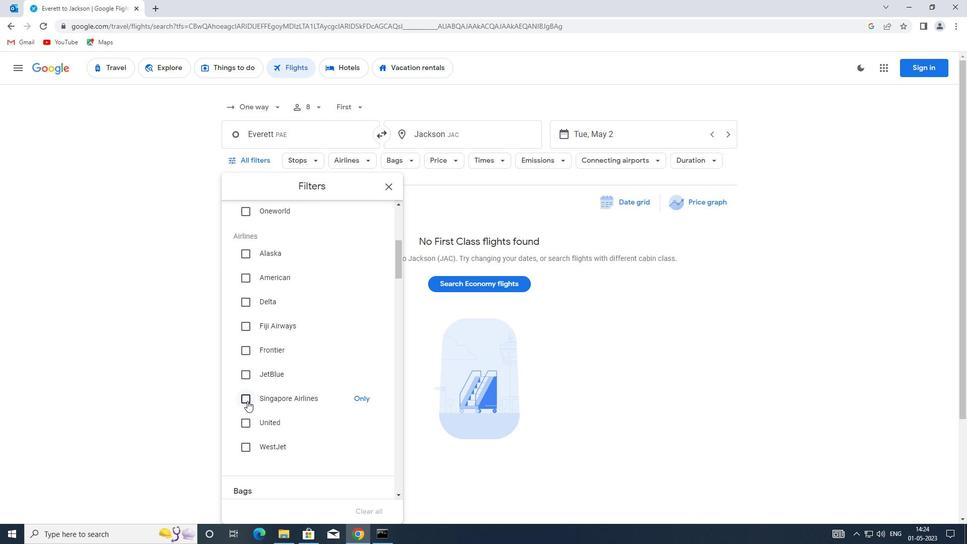 
Action: Mouse moved to (288, 381)
Screenshot: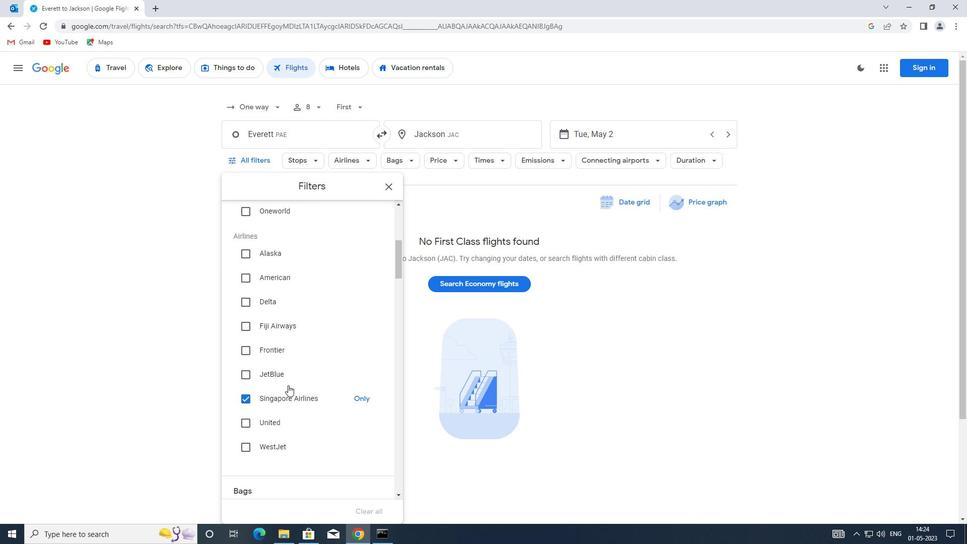 
Action: Mouse scrolled (288, 380) with delta (0, 0)
Screenshot: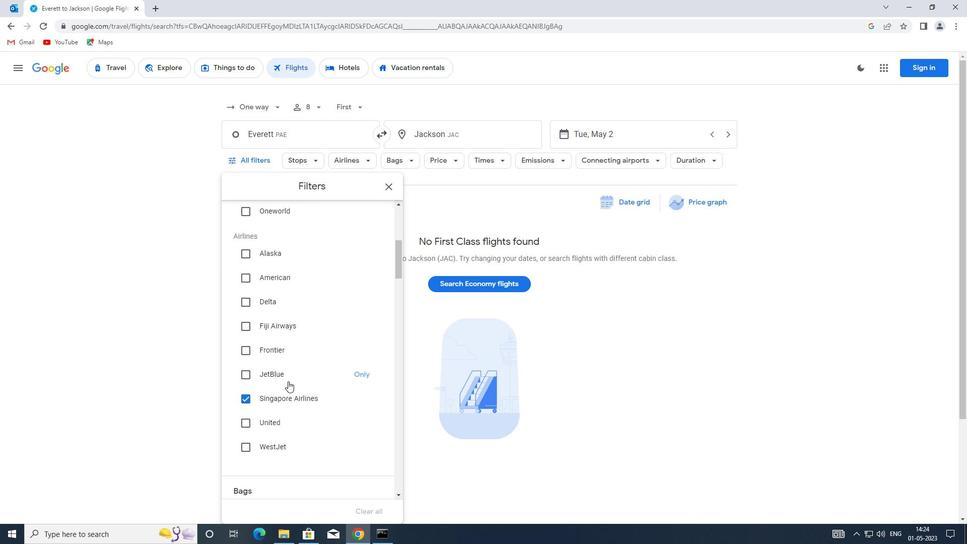 
Action: Mouse moved to (294, 373)
Screenshot: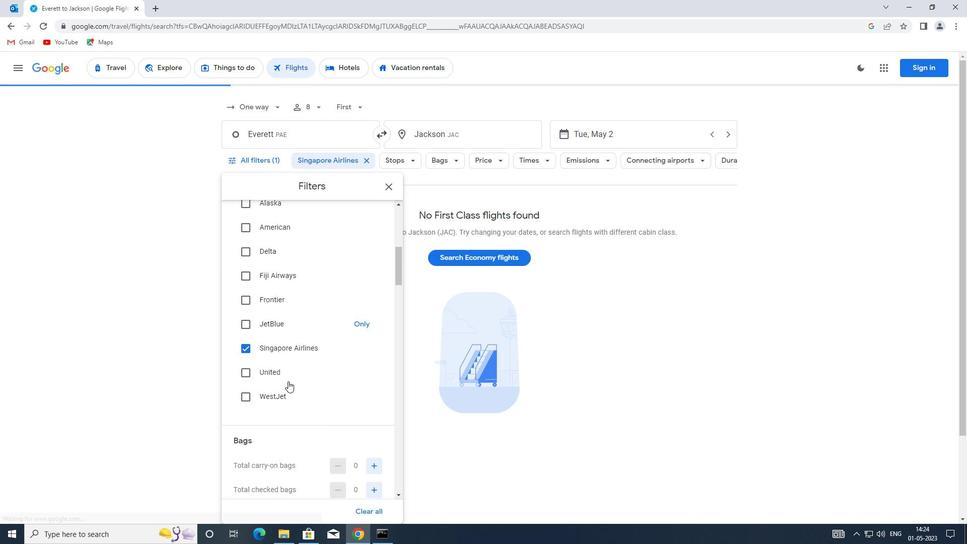 
Action: Mouse scrolled (294, 373) with delta (0, 0)
Screenshot: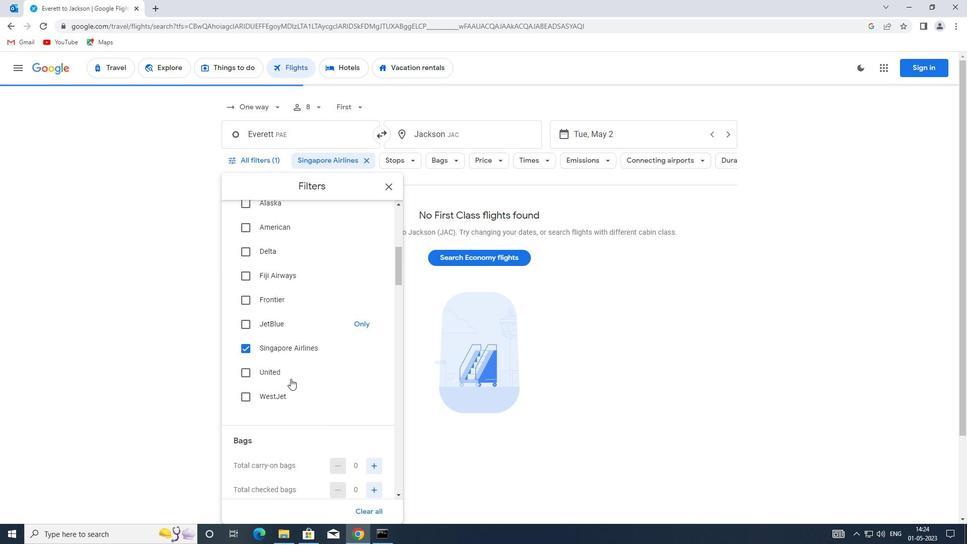 
Action: Mouse scrolled (294, 373) with delta (0, 0)
Screenshot: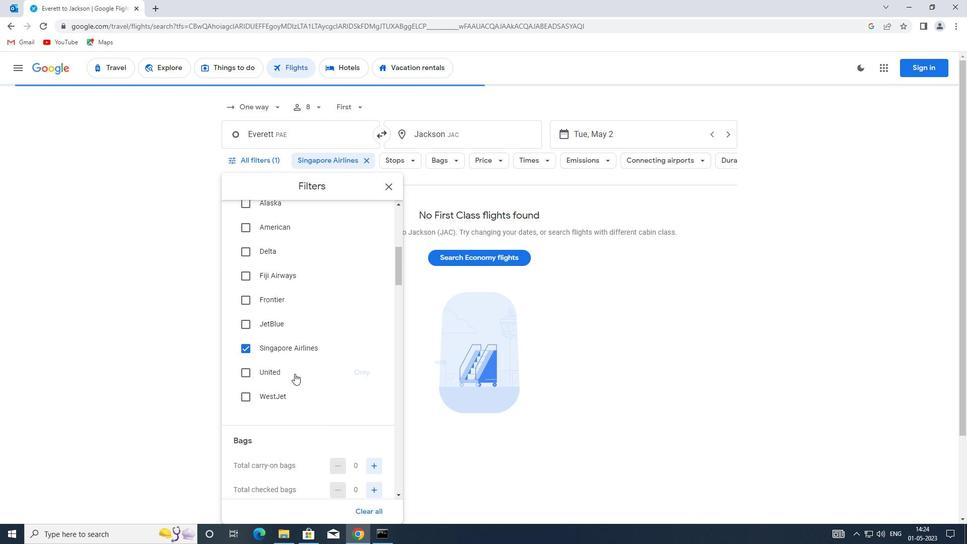 
Action: Mouse moved to (375, 366)
Screenshot: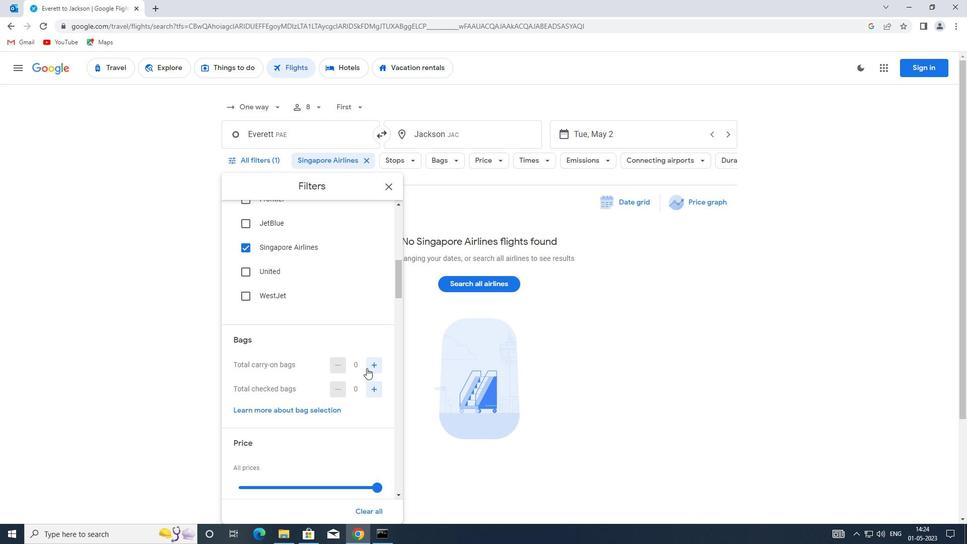 
Action: Mouse pressed left at (375, 366)
Screenshot: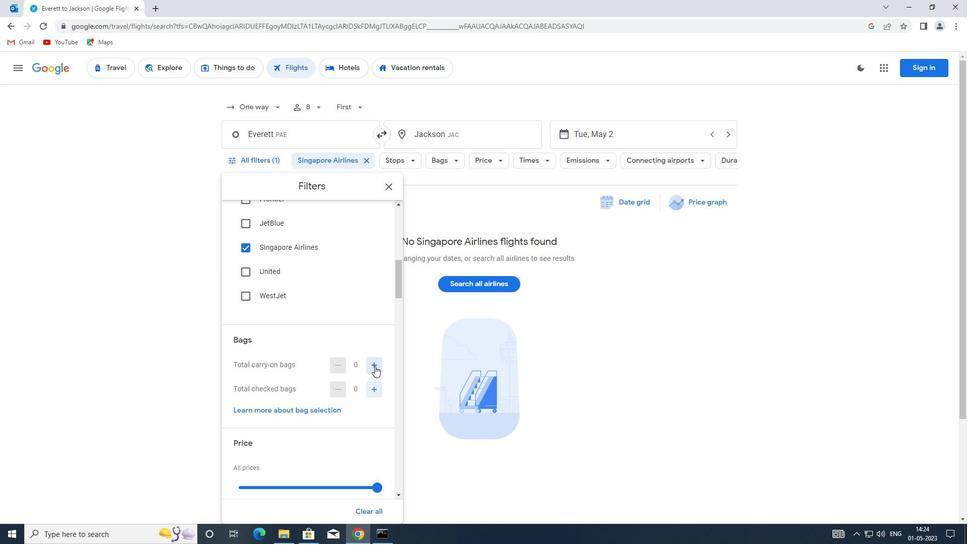 
Action: Mouse pressed left at (375, 366)
Screenshot: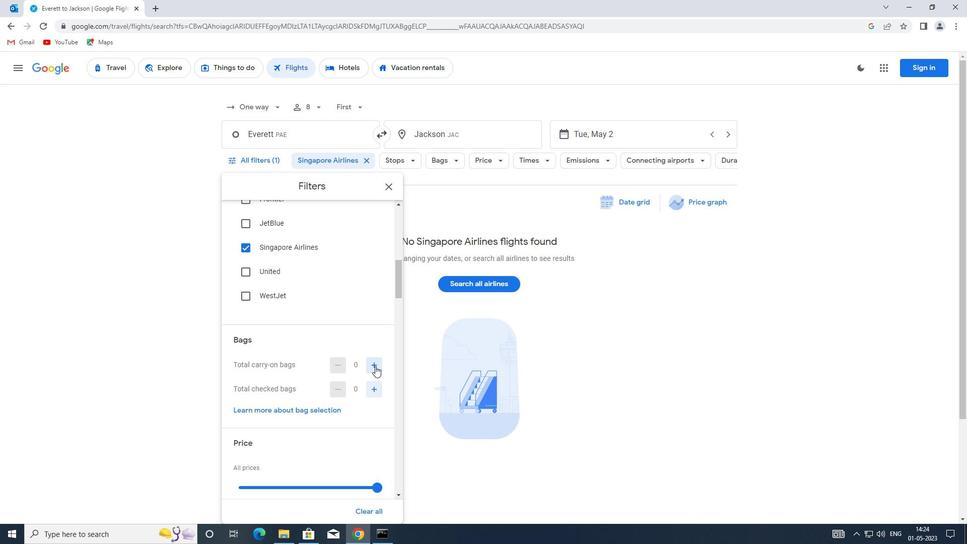
Action: Mouse moved to (370, 390)
Screenshot: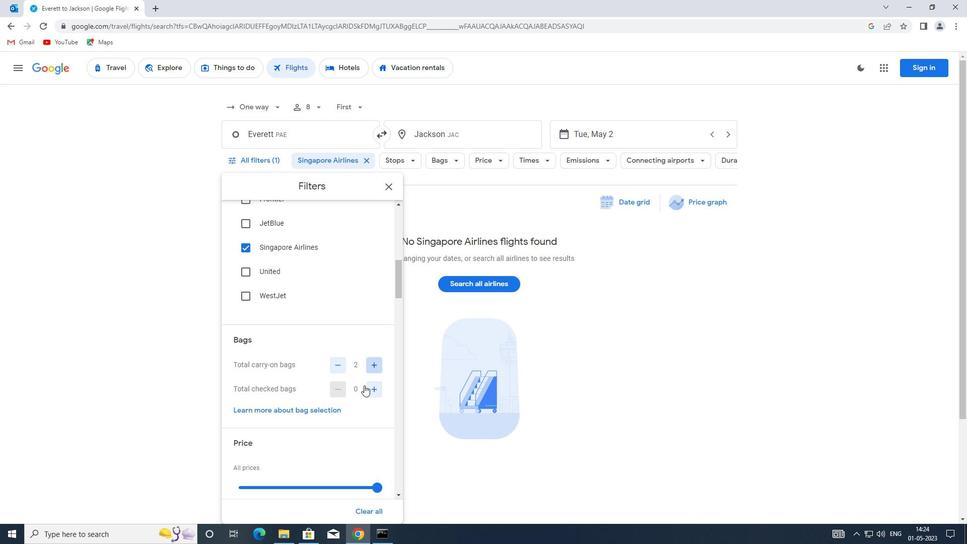 
Action: Mouse pressed left at (370, 390)
Screenshot: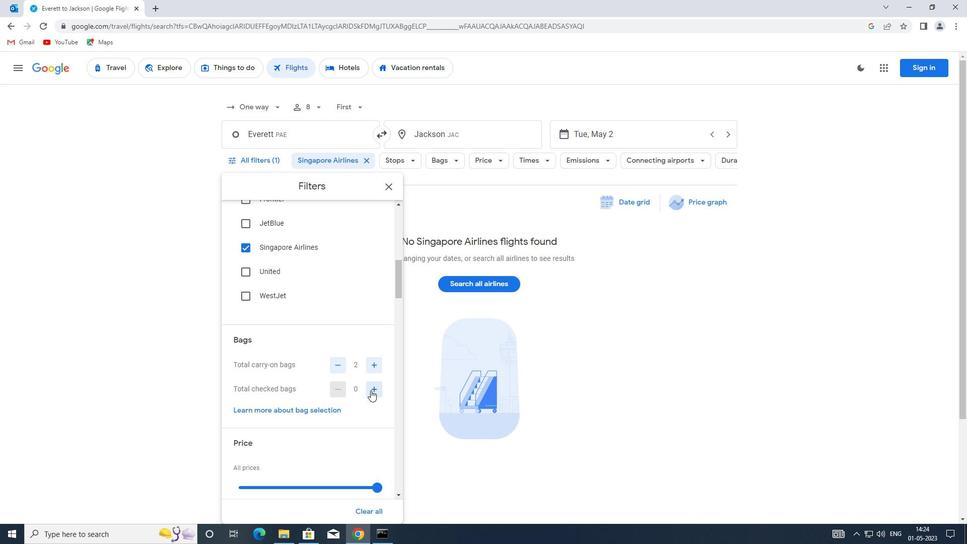 
Action: Mouse pressed left at (370, 390)
Screenshot: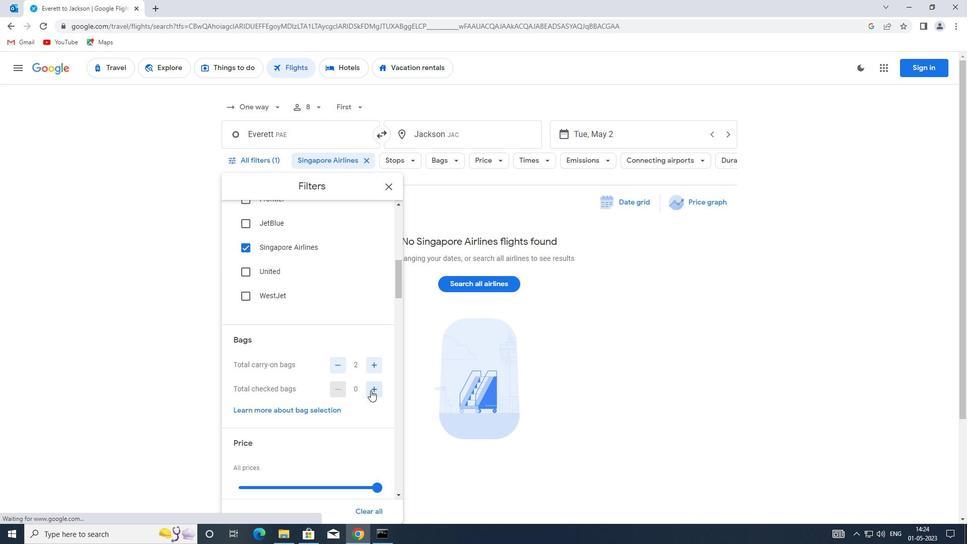 
Action: Mouse pressed left at (370, 390)
Screenshot: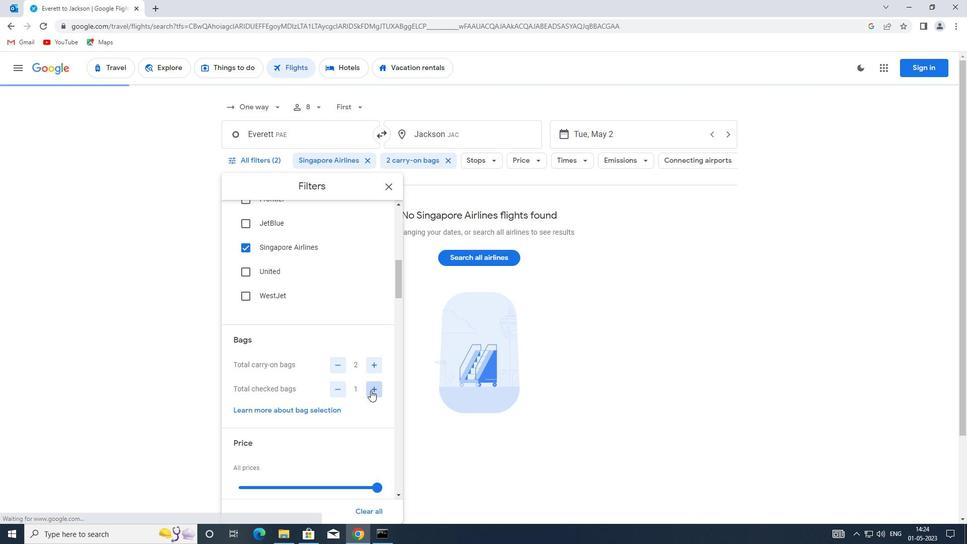 
Action: Mouse pressed left at (370, 390)
Screenshot: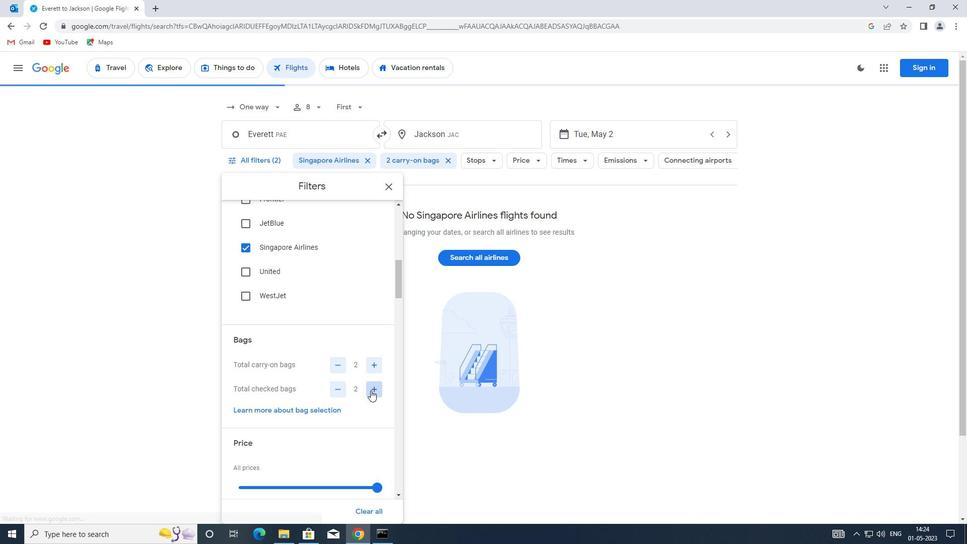 
Action: Mouse pressed left at (370, 390)
Screenshot: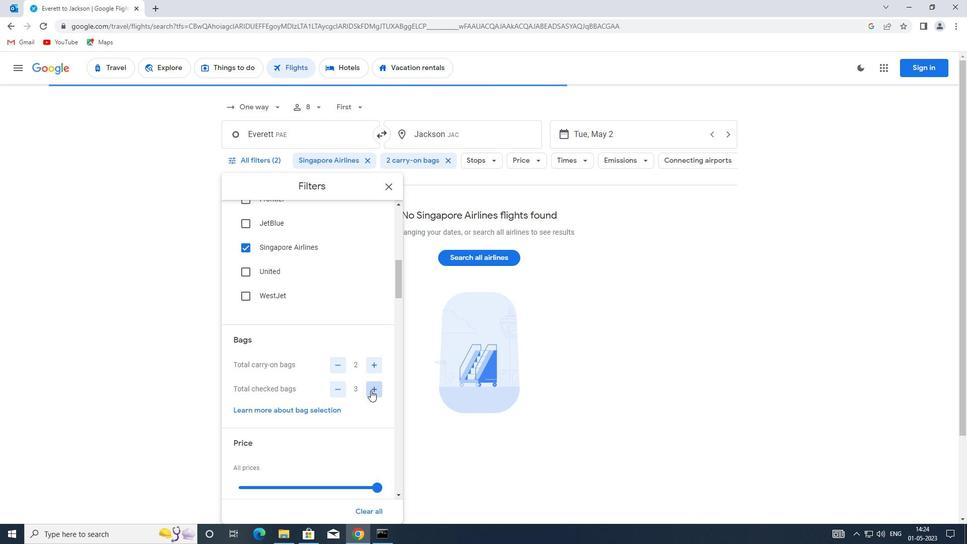 
Action: Mouse pressed left at (370, 390)
Screenshot: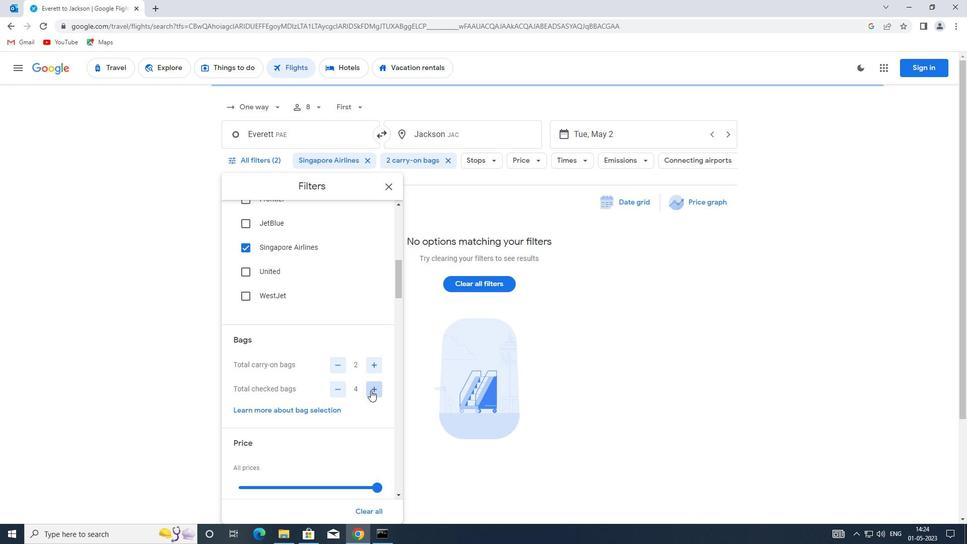 
Action: Mouse pressed left at (370, 390)
Screenshot: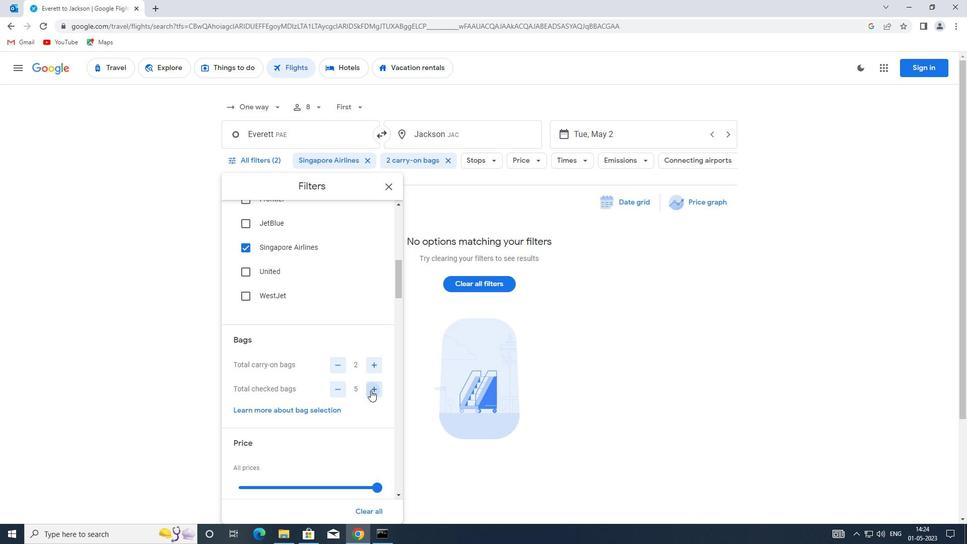
Action: Mouse moved to (337, 388)
Screenshot: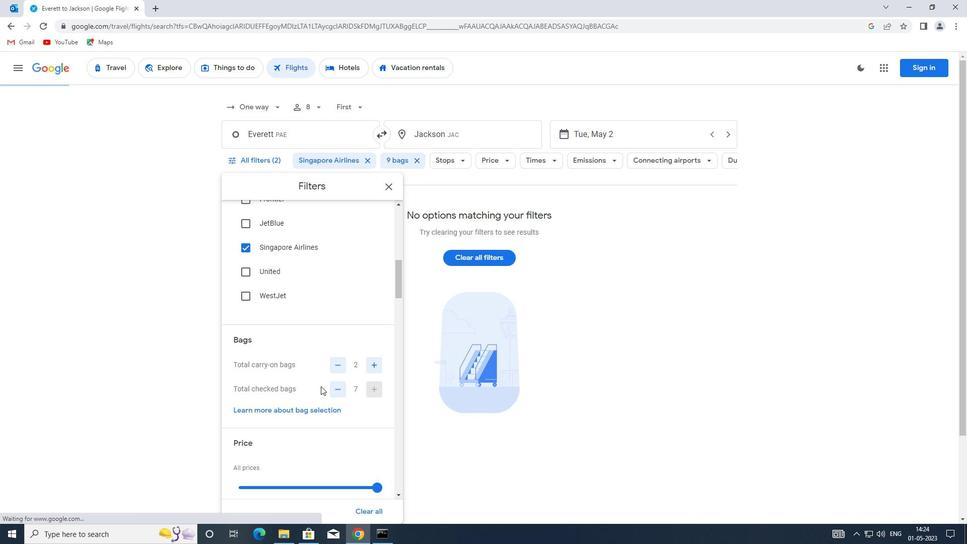 
Action: Mouse pressed left at (337, 388)
Screenshot: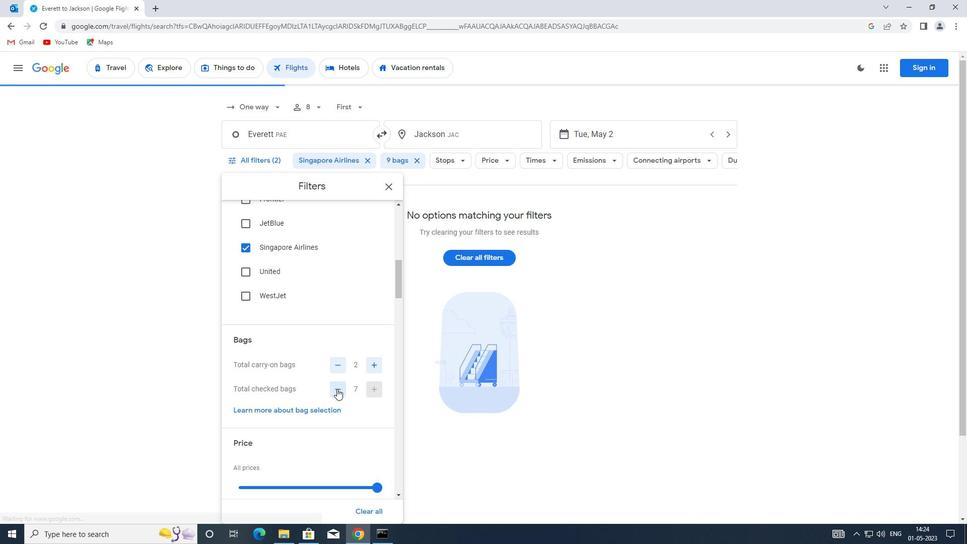 
Action: Mouse moved to (335, 371)
Screenshot: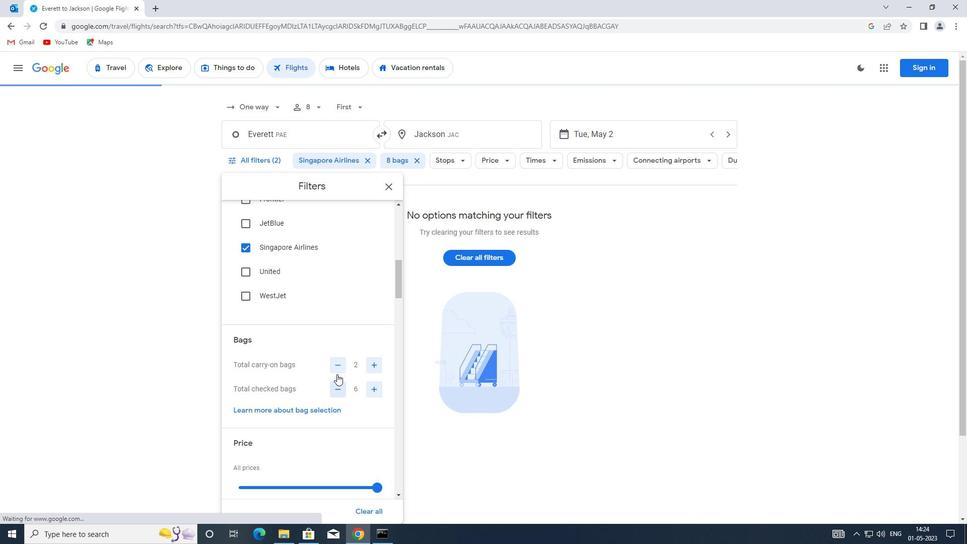 
Action: Mouse scrolled (335, 370) with delta (0, 0)
Screenshot: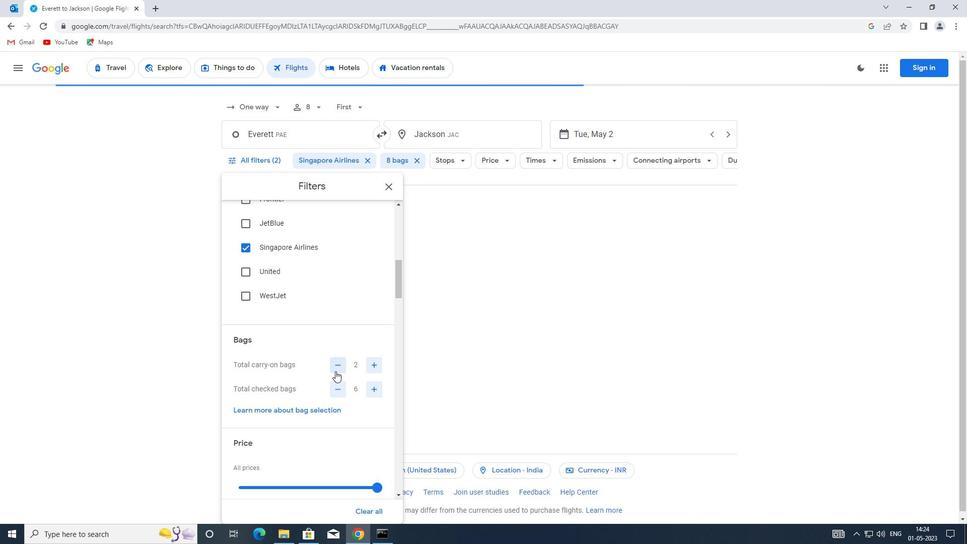 
Action: Mouse scrolled (335, 370) with delta (0, 0)
Screenshot: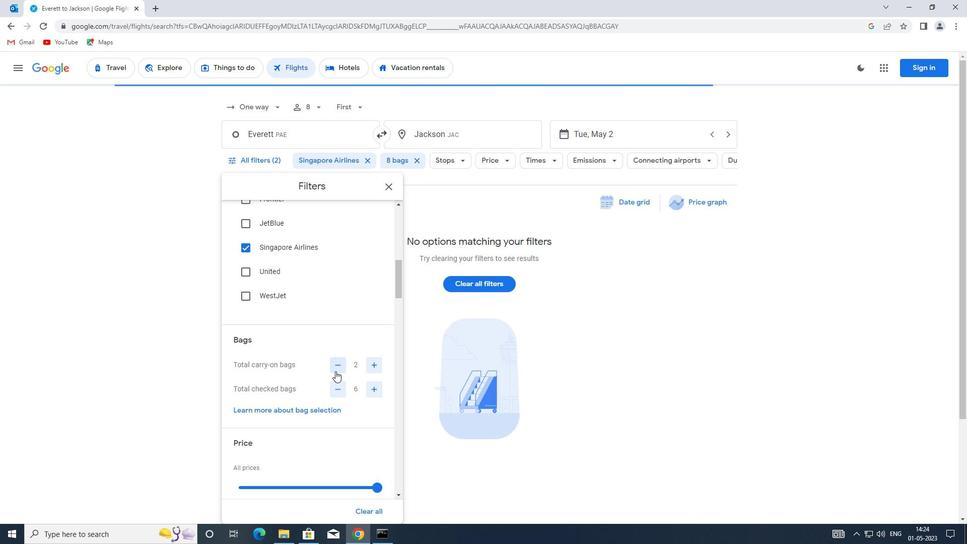 
Action: Mouse moved to (335, 368)
Screenshot: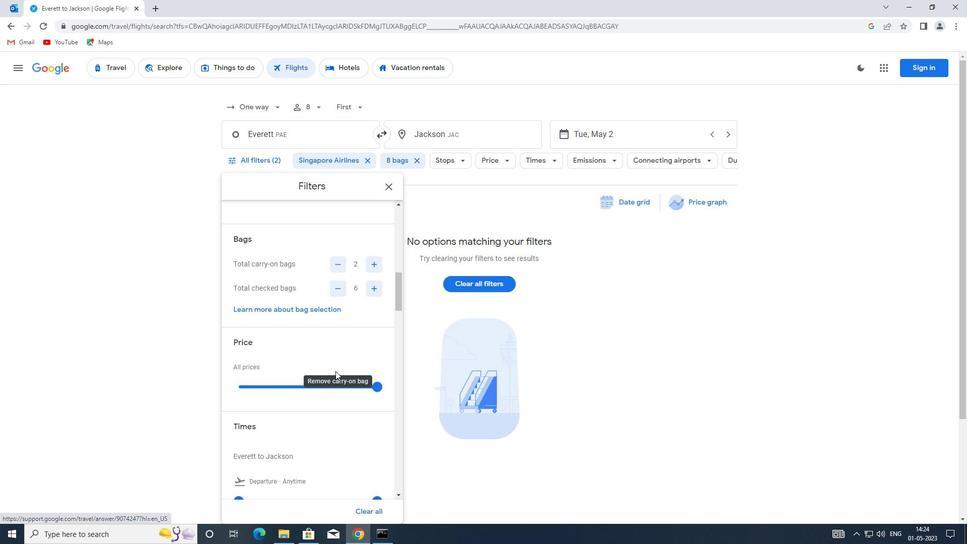 
Action: Mouse scrolled (335, 367) with delta (0, 0)
Screenshot: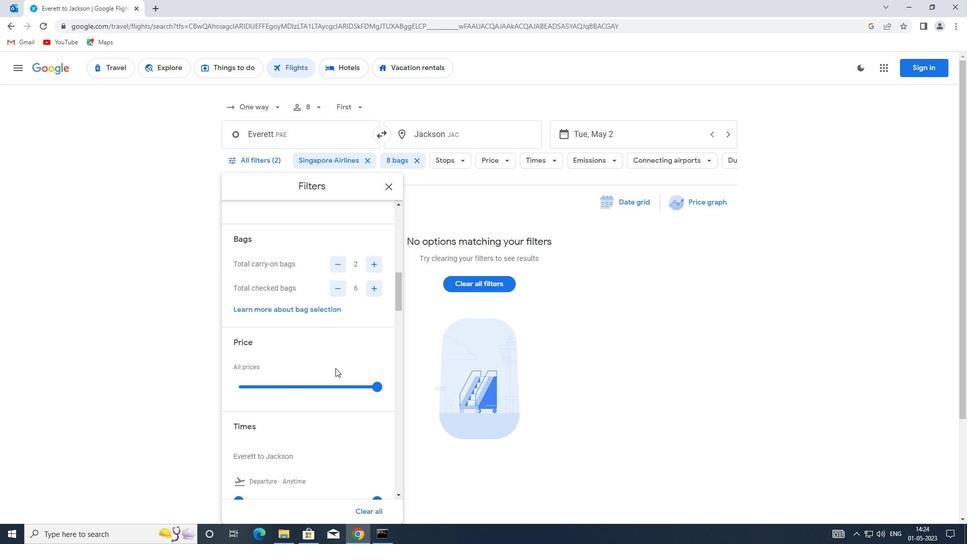 
Action: Mouse moved to (332, 335)
Screenshot: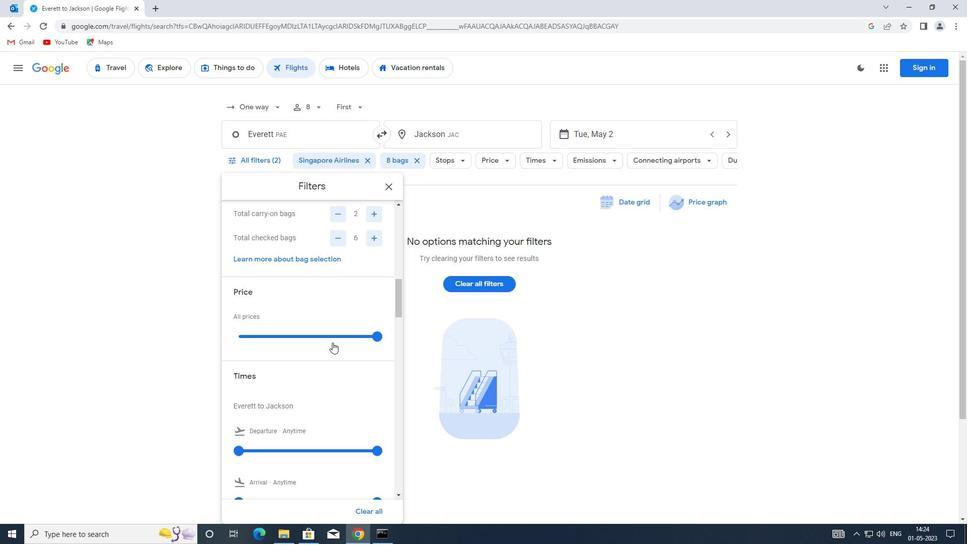 
Action: Mouse pressed left at (332, 335)
Screenshot: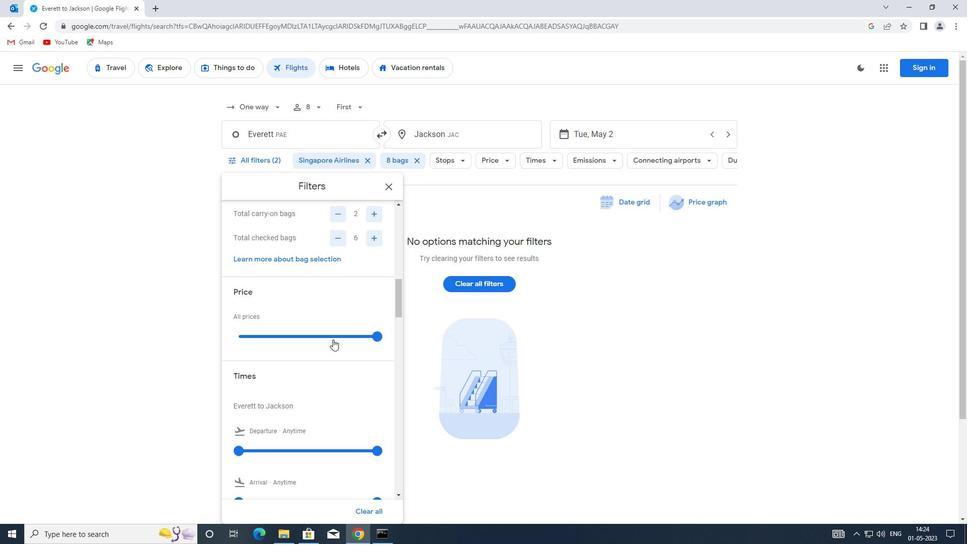 
Action: Mouse moved to (334, 334)
Screenshot: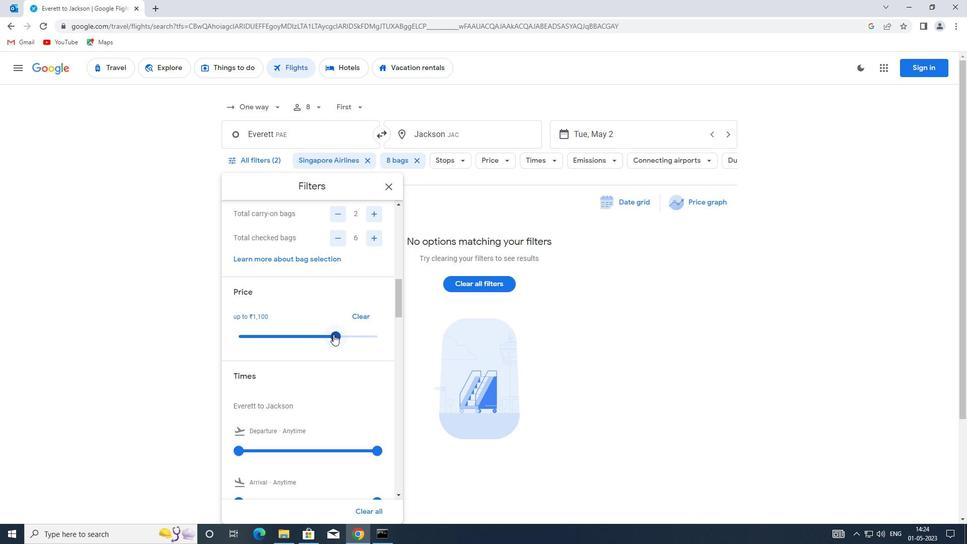 
Action: Mouse pressed left at (334, 334)
Screenshot: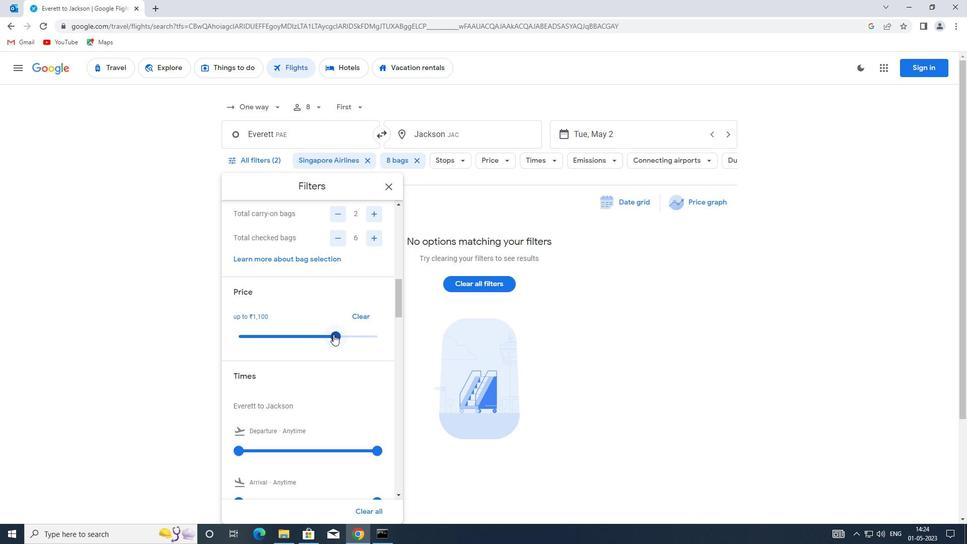 
Action: Mouse moved to (315, 341)
Screenshot: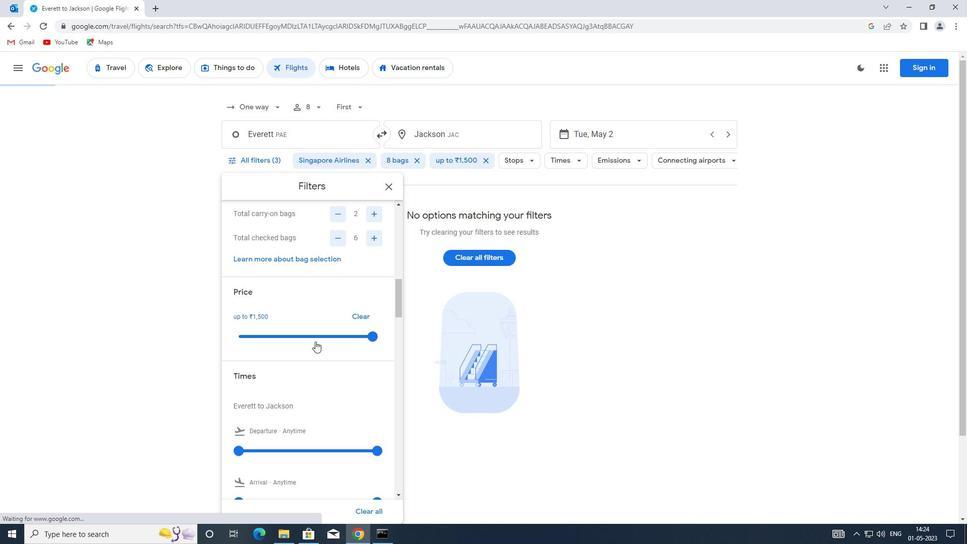 
Action: Mouse scrolled (315, 341) with delta (0, 0)
Screenshot: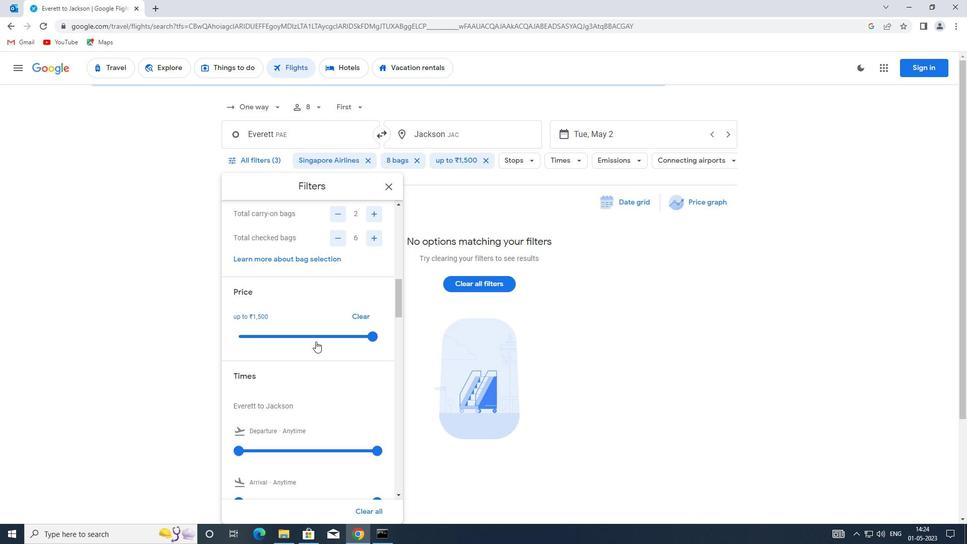 
Action: Mouse scrolled (315, 341) with delta (0, 0)
Screenshot: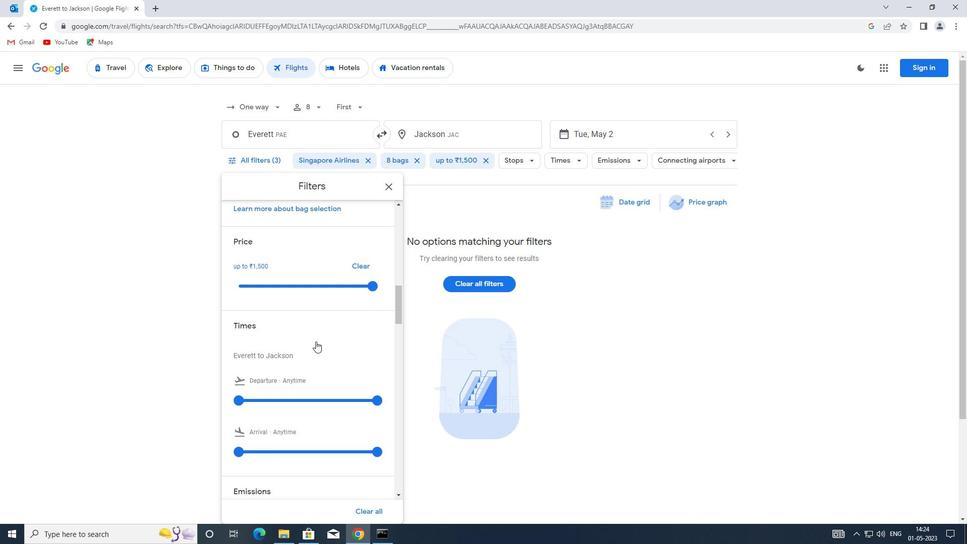 
Action: Mouse moved to (243, 350)
Screenshot: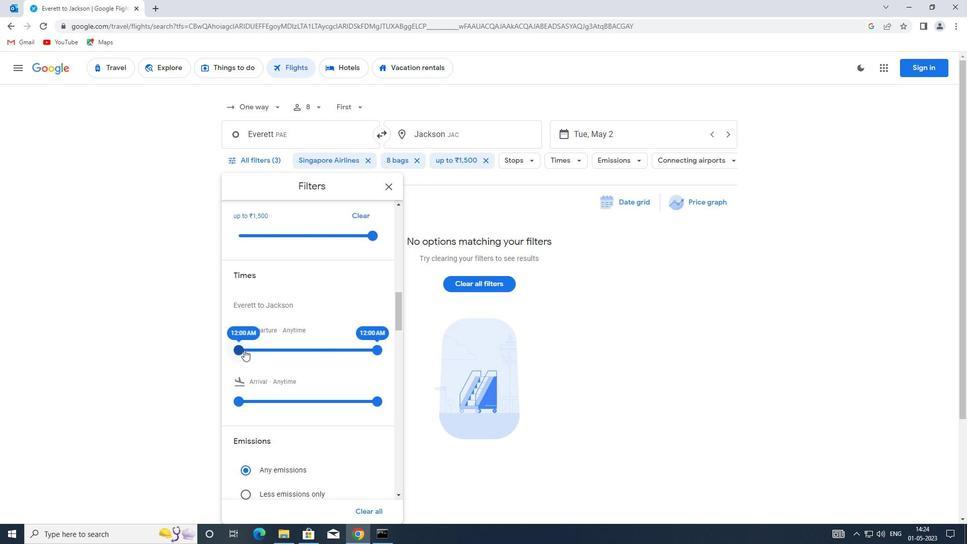 
Action: Mouse pressed left at (243, 350)
Screenshot: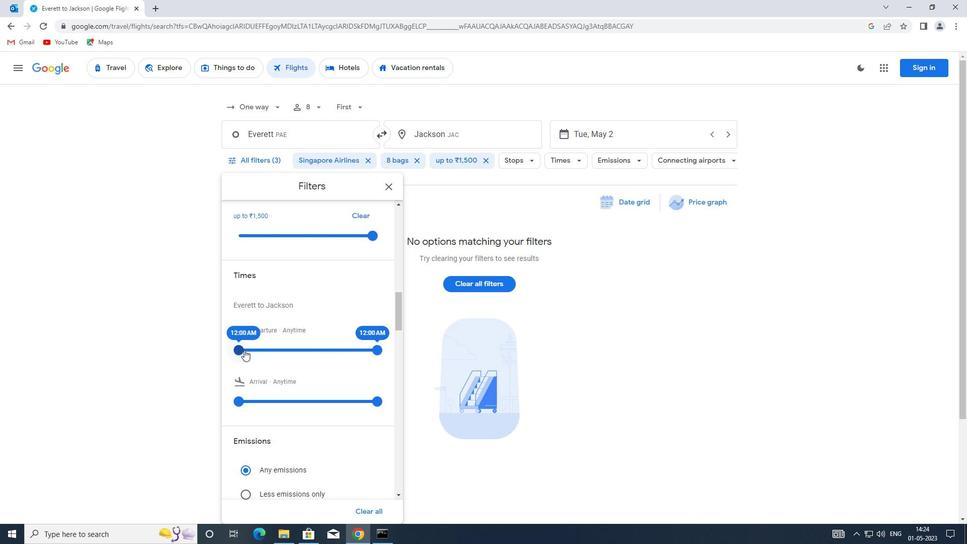 
Action: Mouse moved to (349, 349)
Screenshot: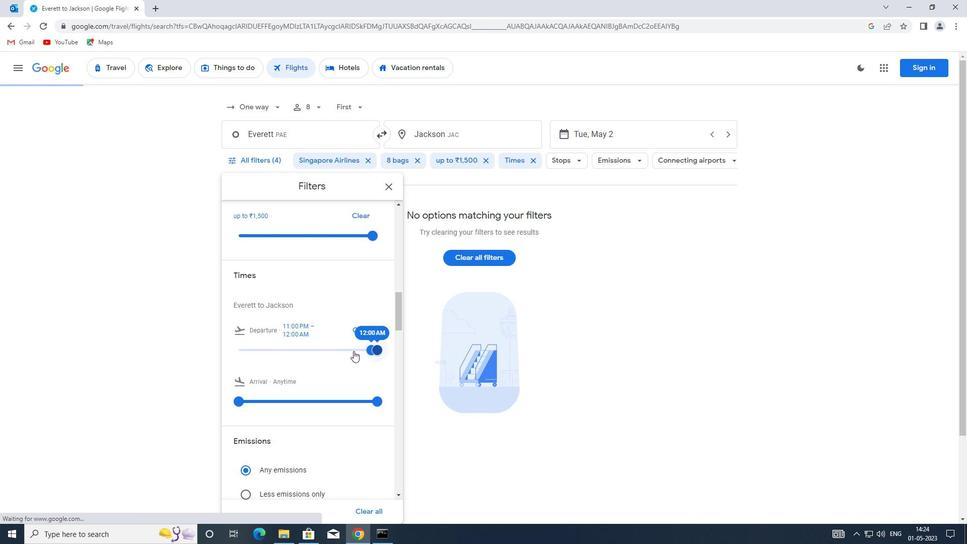 
Action: Mouse scrolled (349, 349) with delta (0, 0)
Screenshot: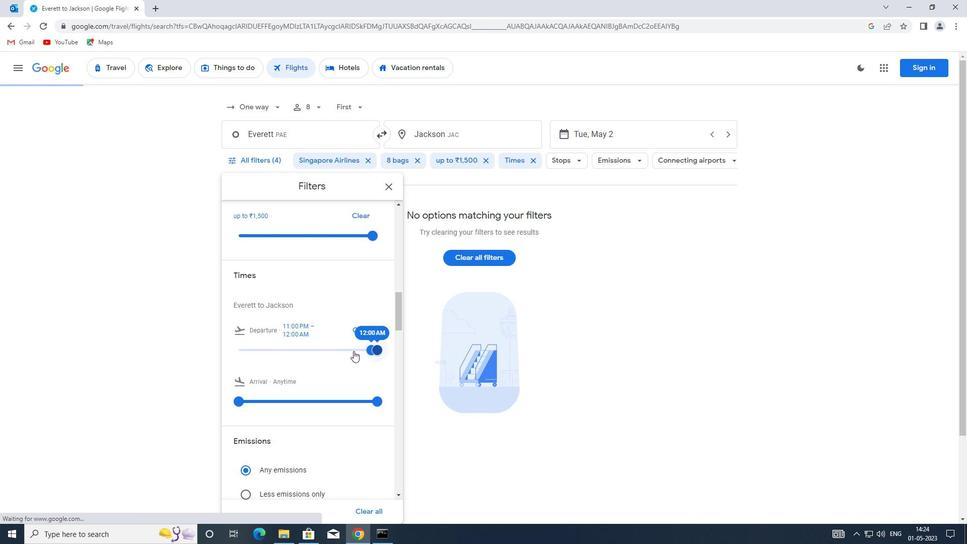 
Action: Mouse moved to (385, 188)
Screenshot: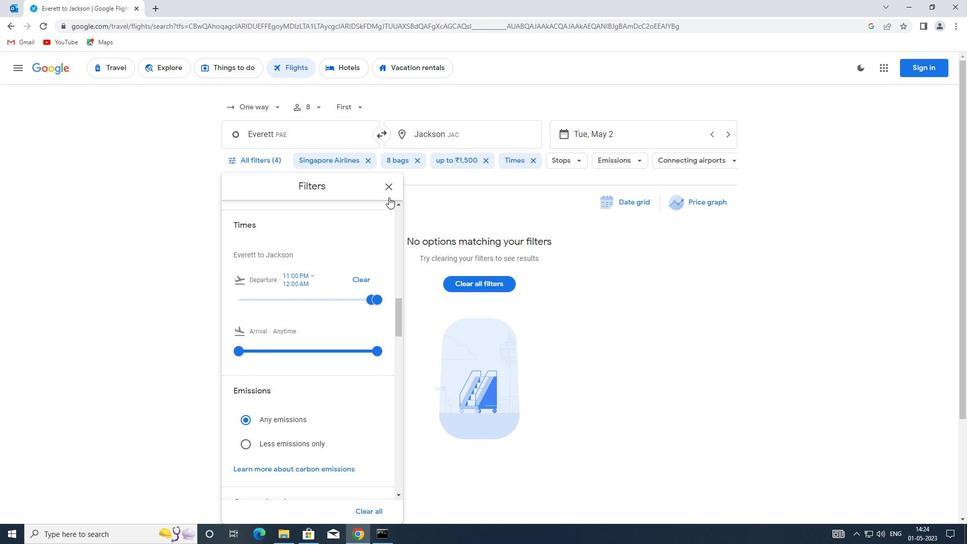 
Action: Mouse pressed left at (385, 188)
Screenshot: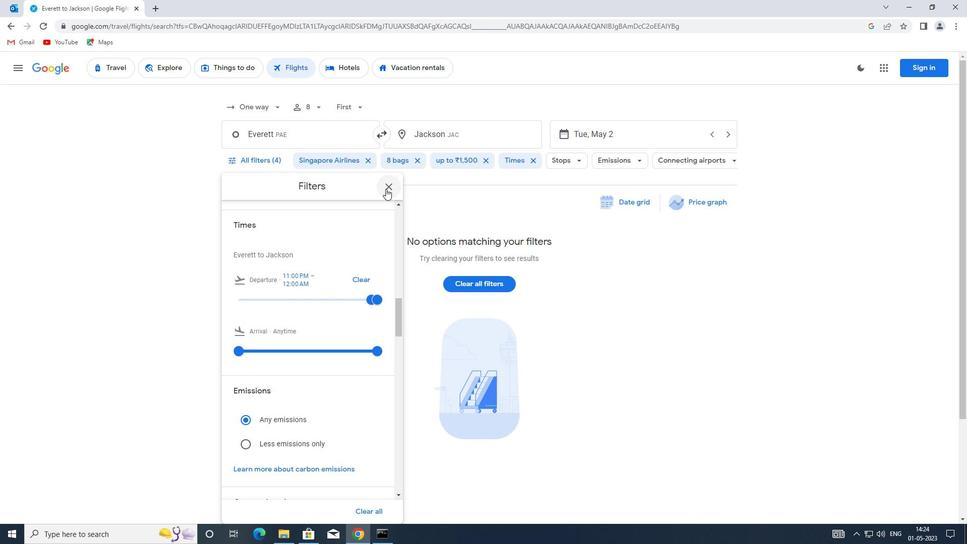 
Action: Mouse pressed left at (385, 188)
Screenshot: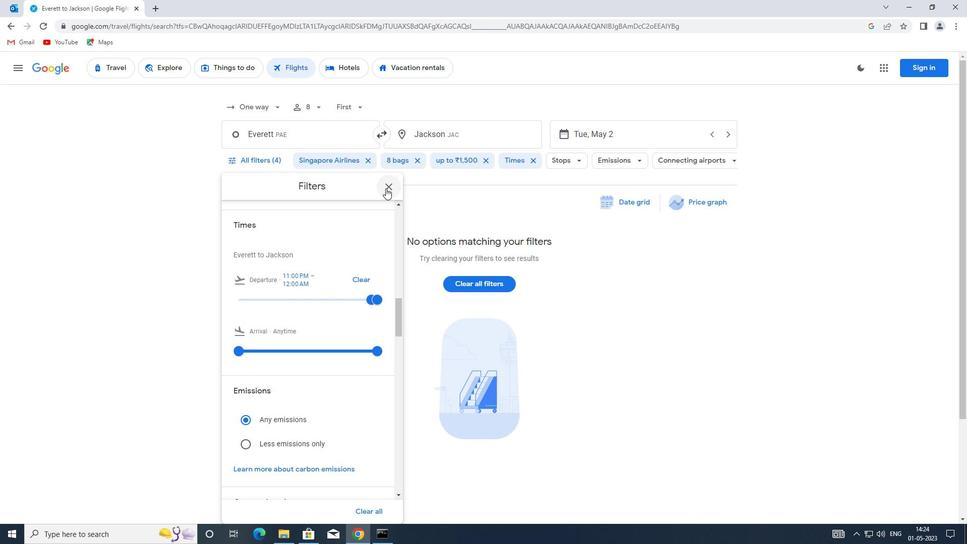 
